 Task: Search one way flight ticket for 2 adults, 2 children, 2 infants in seat in first from Los Angeles: Los Angeles International Airport to Riverton: Central Wyoming Regional Airport (was Riverton Regional) on 5-4-2023. Choice of flights is Westjet. Number of bags: 7 checked bags. Price is upto 76000. Outbound departure time preference is 9:00.
Action: Mouse moved to (325, 277)
Screenshot: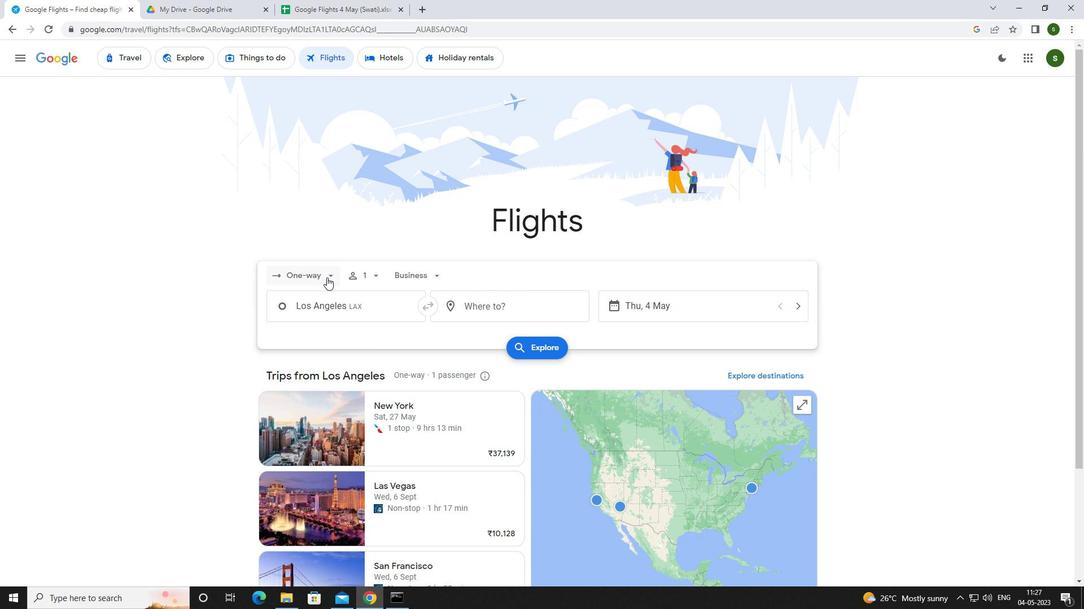 
Action: Mouse pressed left at (325, 277)
Screenshot: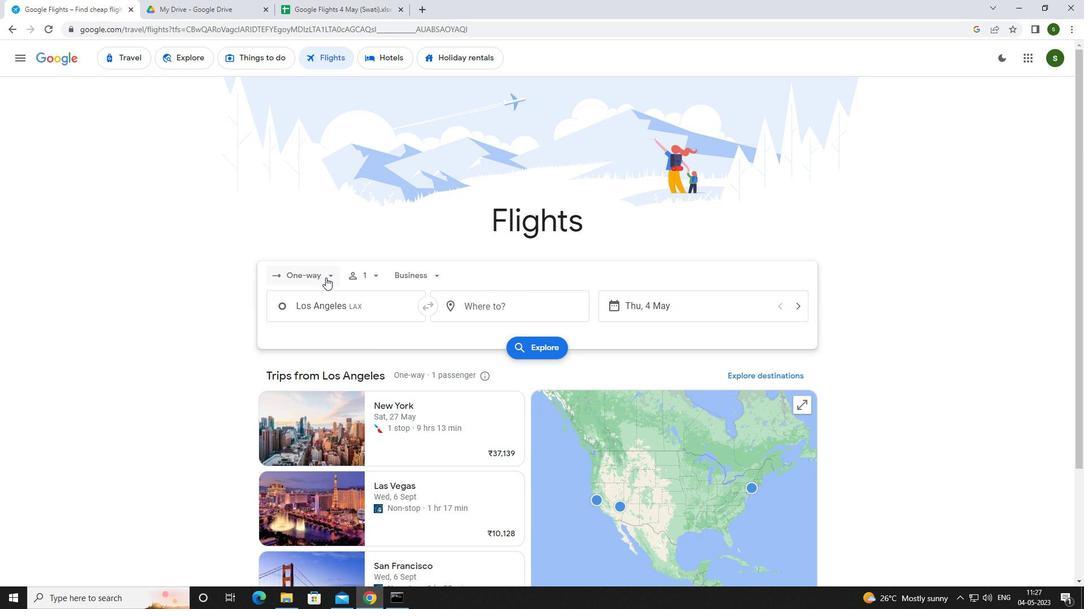 
Action: Mouse moved to (321, 328)
Screenshot: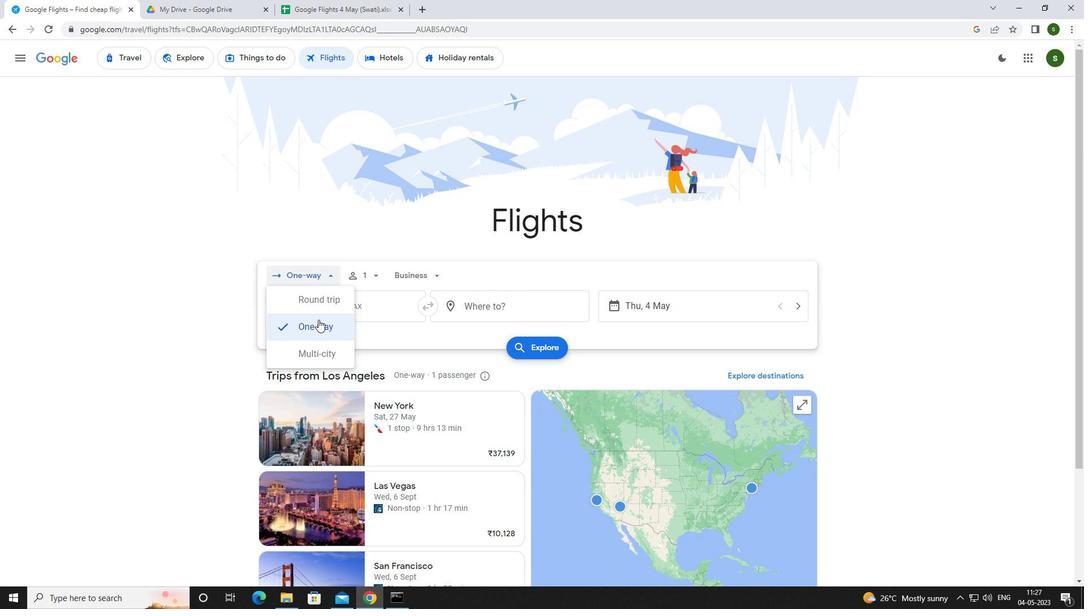 
Action: Mouse pressed left at (321, 328)
Screenshot: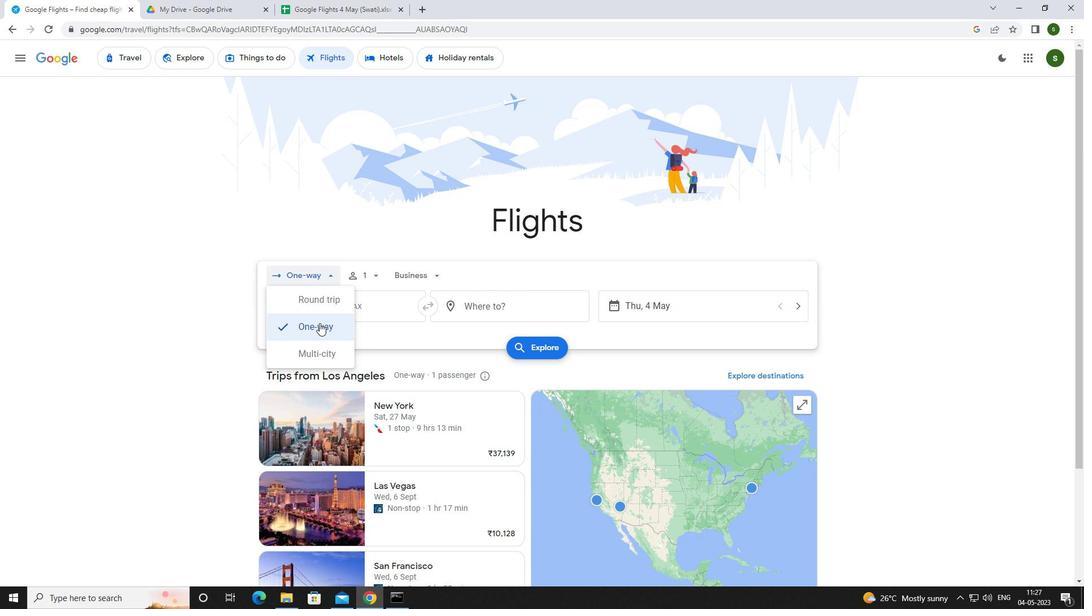 
Action: Mouse moved to (375, 279)
Screenshot: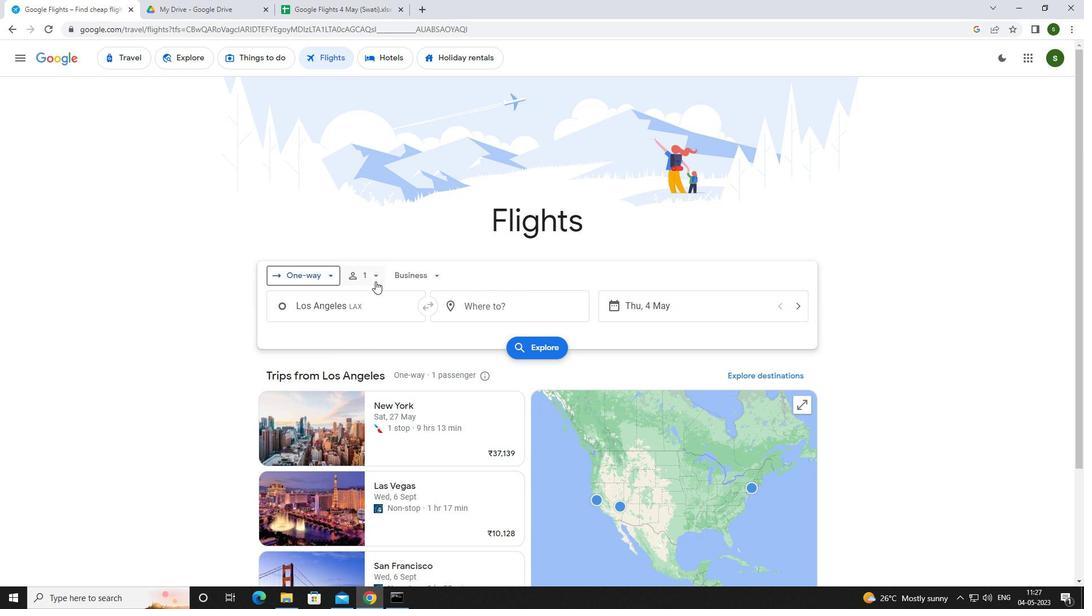
Action: Mouse pressed left at (375, 279)
Screenshot: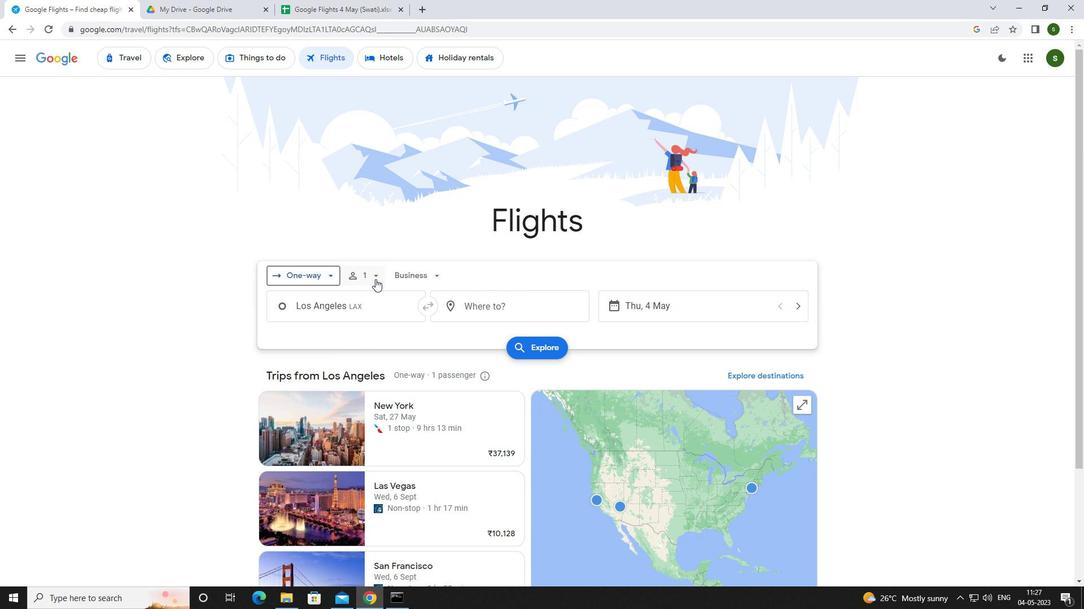 
Action: Mouse moved to (469, 304)
Screenshot: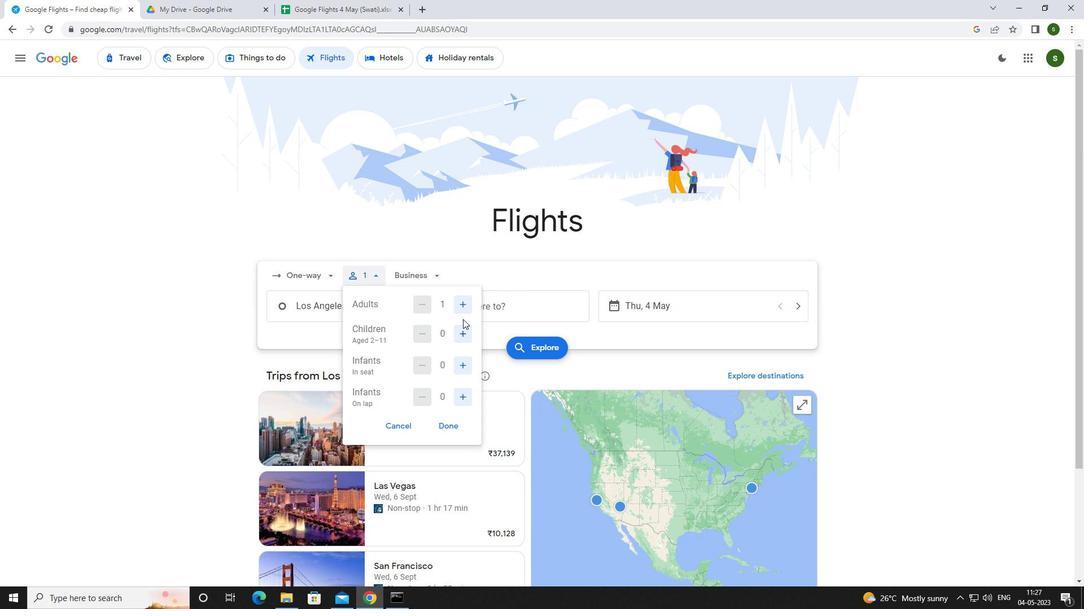 
Action: Mouse pressed left at (469, 304)
Screenshot: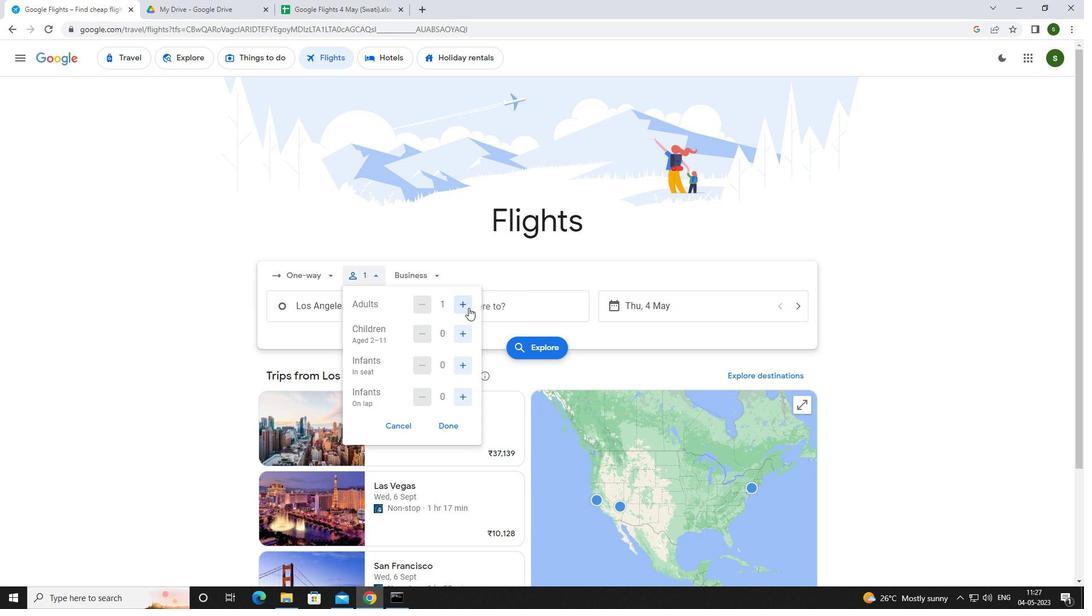 
Action: Mouse moved to (460, 330)
Screenshot: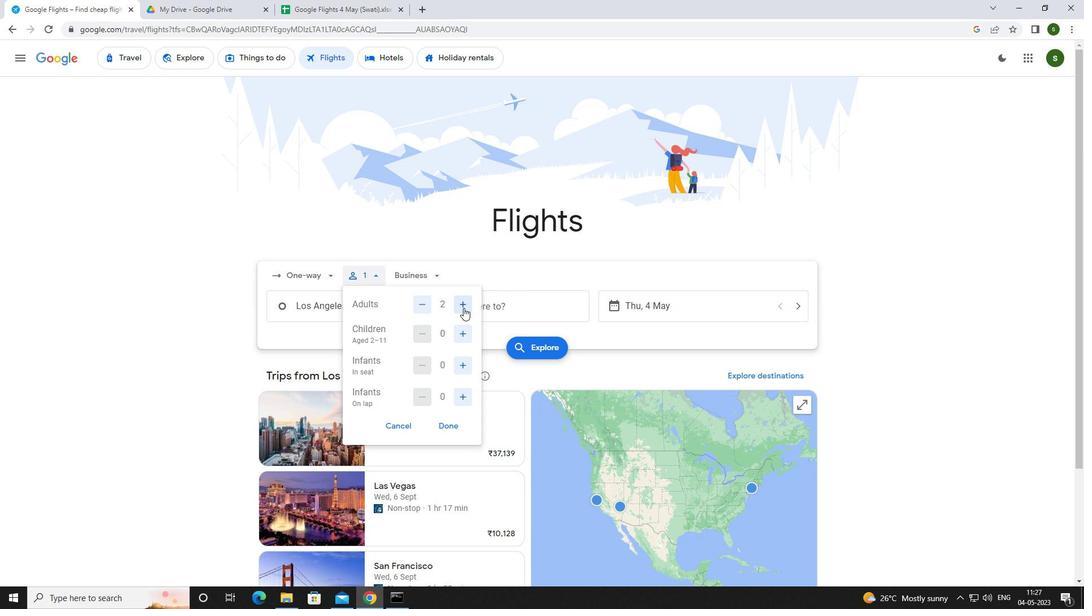 
Action: Mouse pressed left at (460, 330)
Screenshot: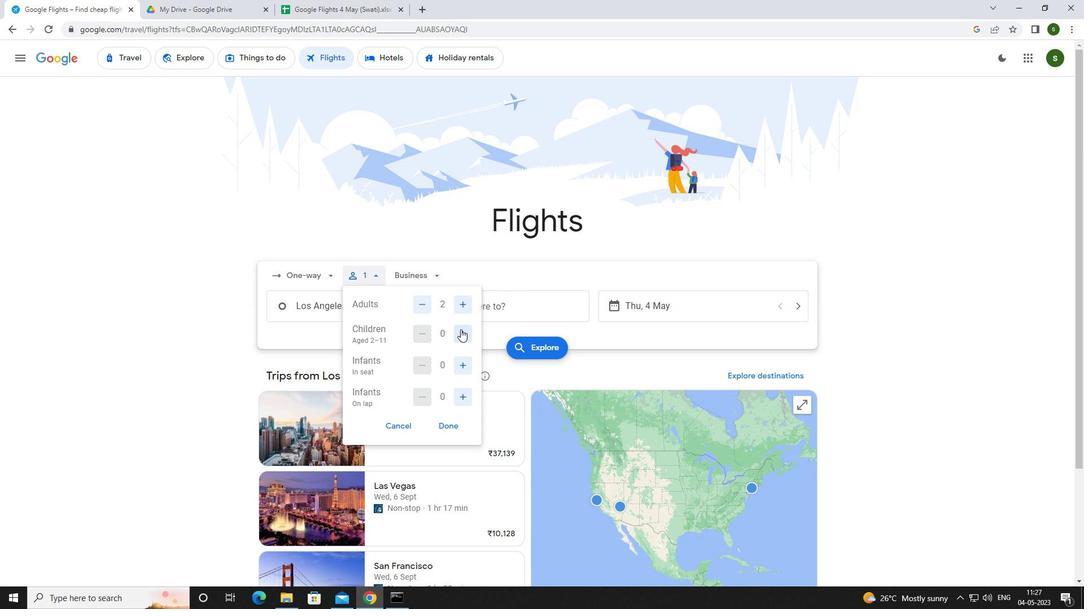 
Action: Mouse pressed left at (460, 330)
Screenshot: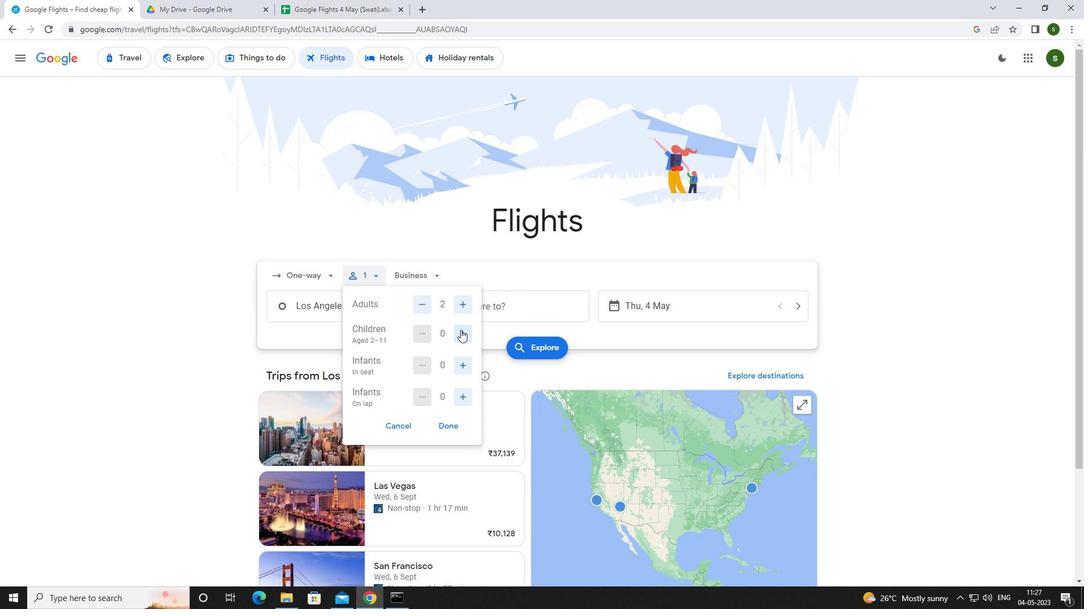 
Action: Mouse moved to (465, 373)
Screenshot: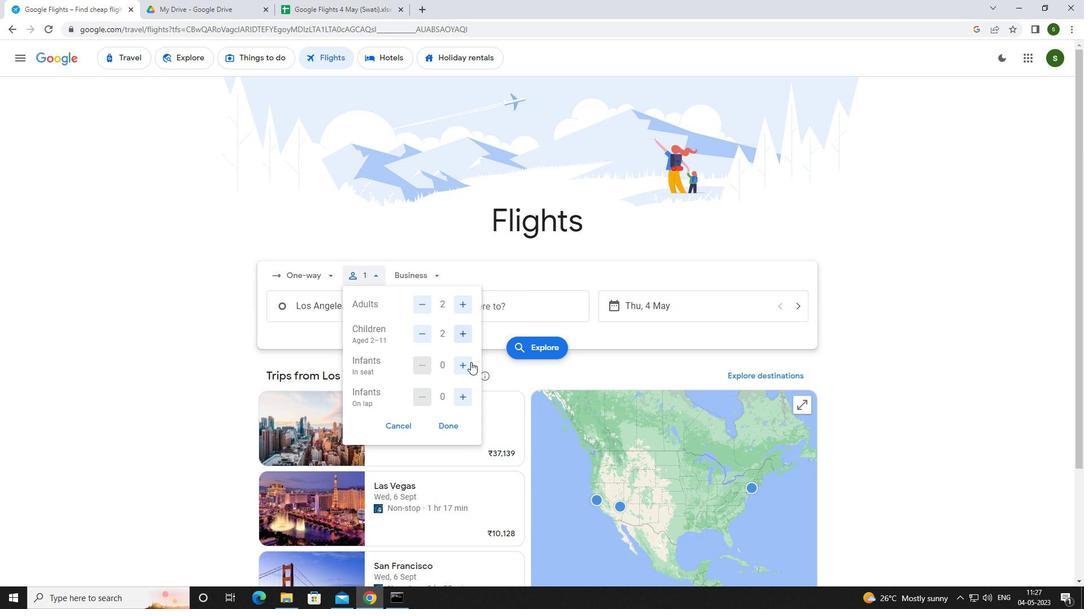 
Action: Mouse pressed left at (465, 373)
Screenshot: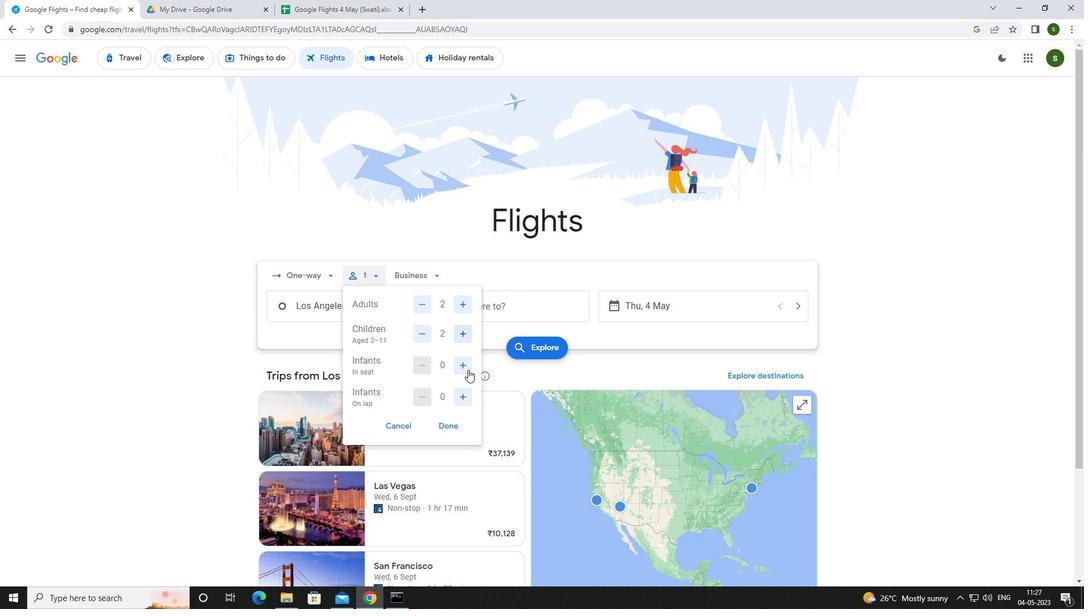 
Action: Mouse pressed left at (465, 373)
Screenshot: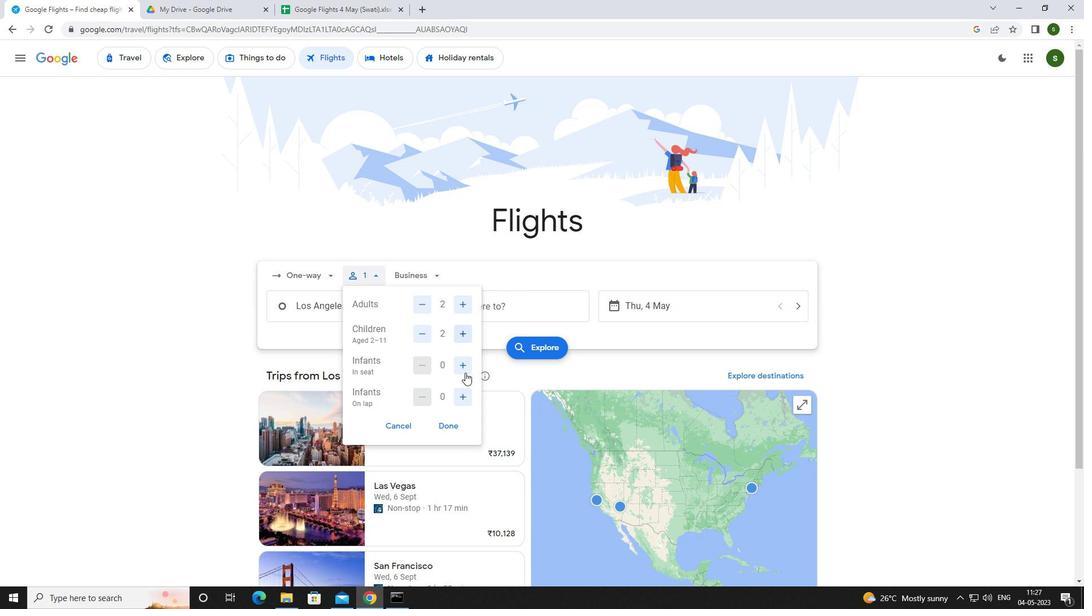 
Action: Mouse moved to (430, 276)
Screenshot: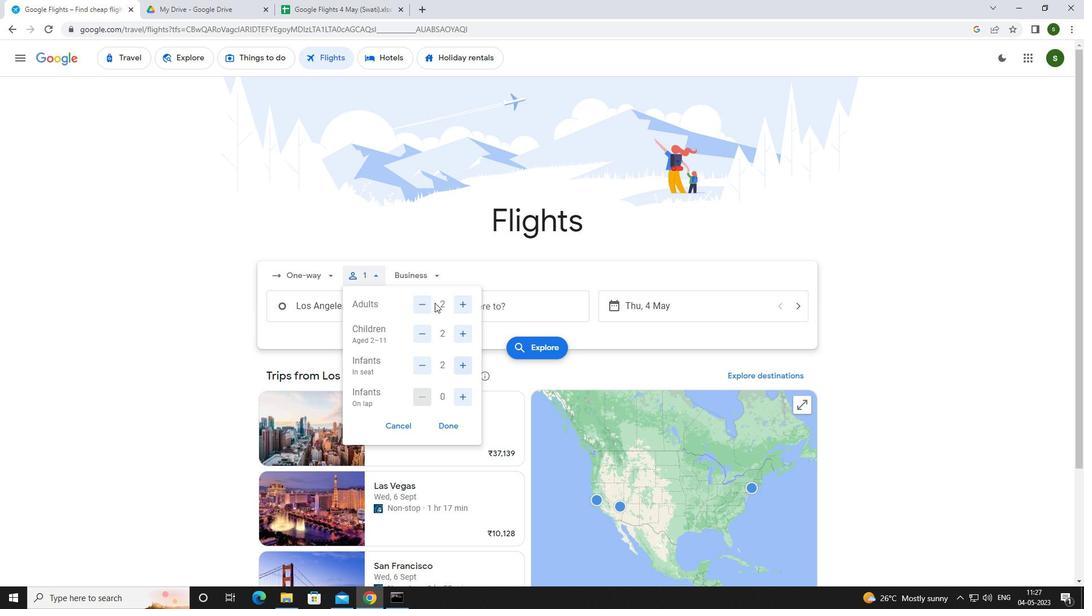 
Action: Mouse pressed left at (430, 276)
Screenshot: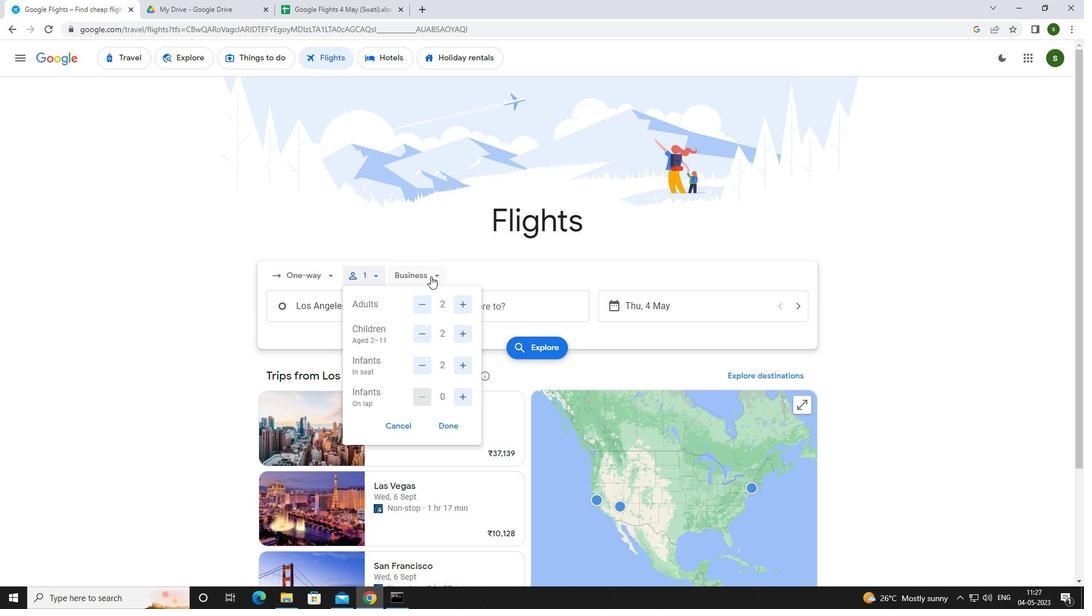
Action: Mouse moved to (439, 383)
Screenshot: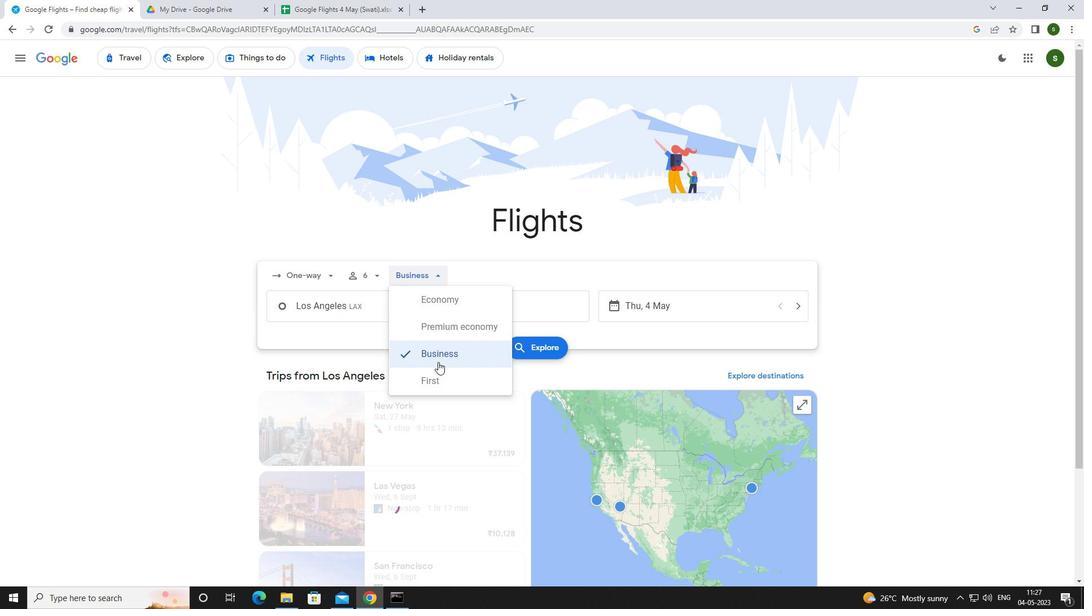 
Action: Mouse pressed left at (439, 383)
Screenshot: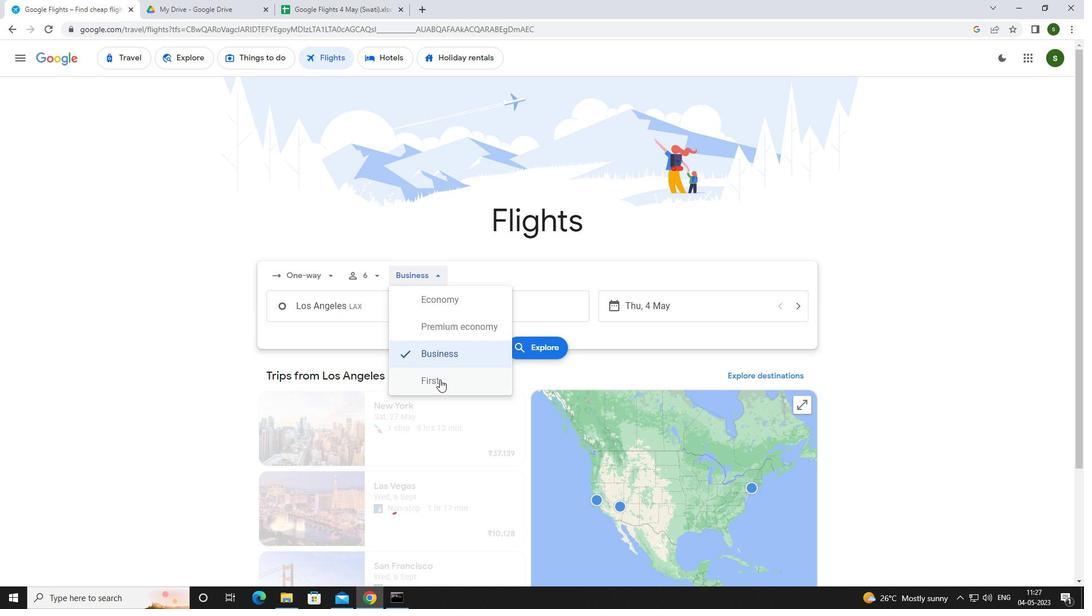 
Action: Mouse moved to (386, 307)
Screenshot: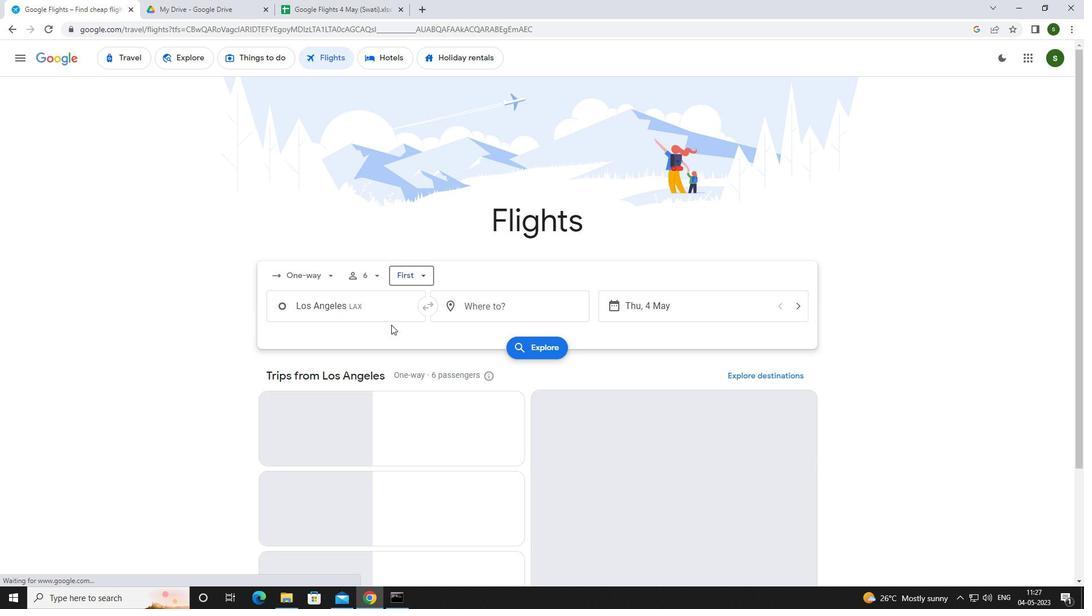 
Action: Mouse pressed left at (386, 307)
Screenshot: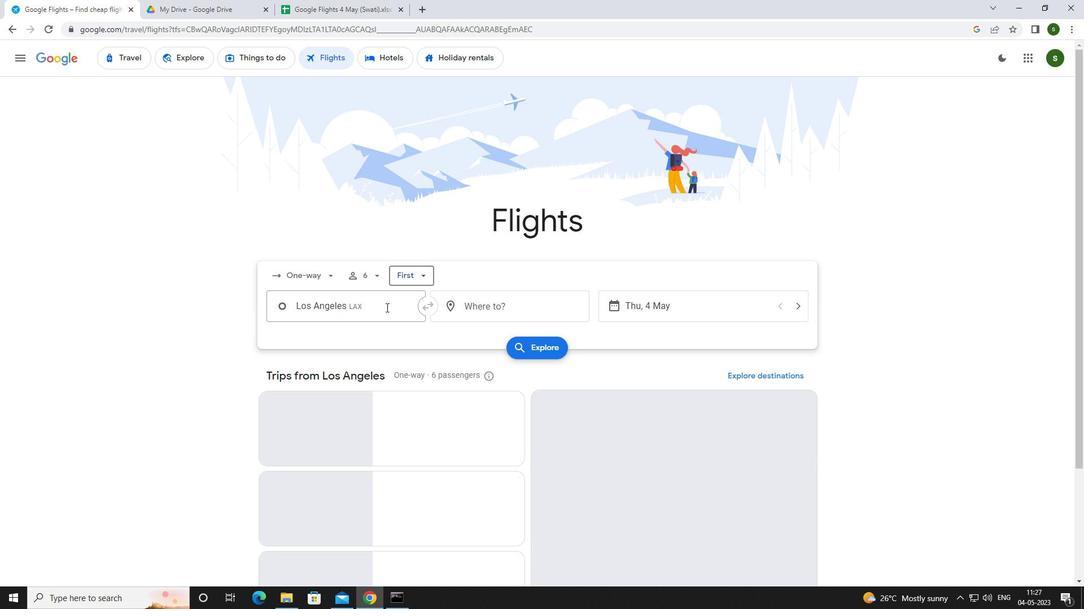
Action: Key pressed <Key.caps_lock>l<Key.caps_lock>os<Key.space>
Screenshot: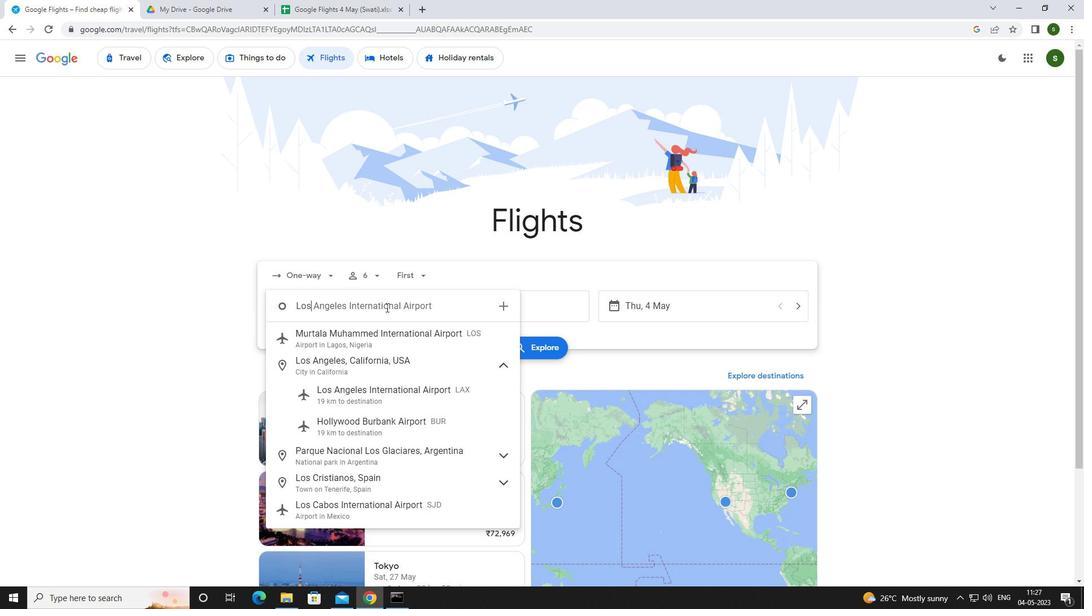 
Action: Mouse moved to (393, 368)
Screenshot: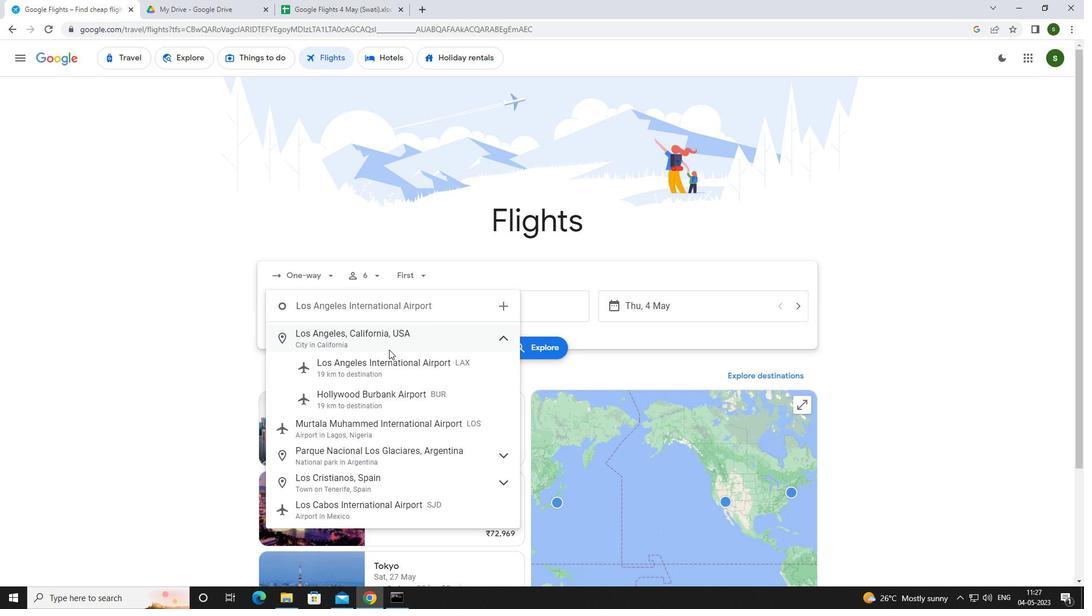 
Action: Mouse pressed left at (393, 368)
Screenshot: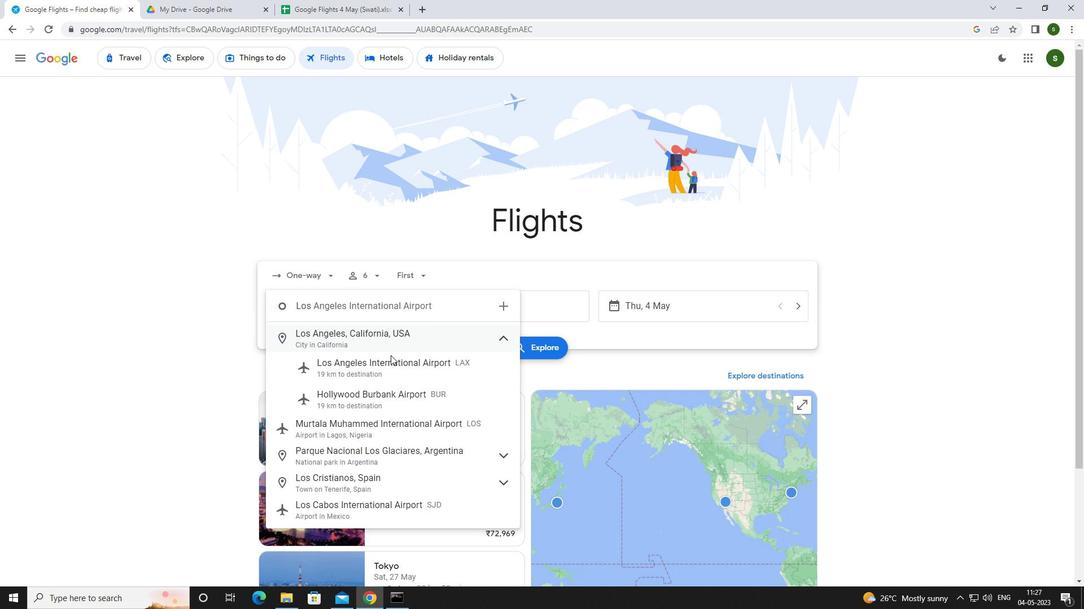 
Action: Mouse moved to (513, 310)
Screenshot: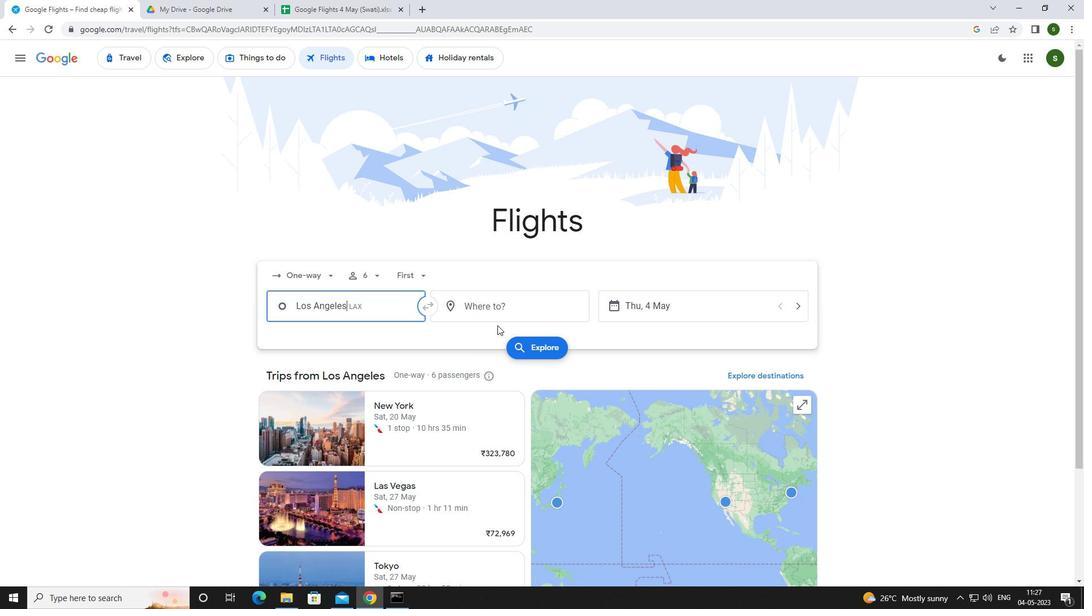 
Action: Mouse pressed left at (513, 310)
Screenshot: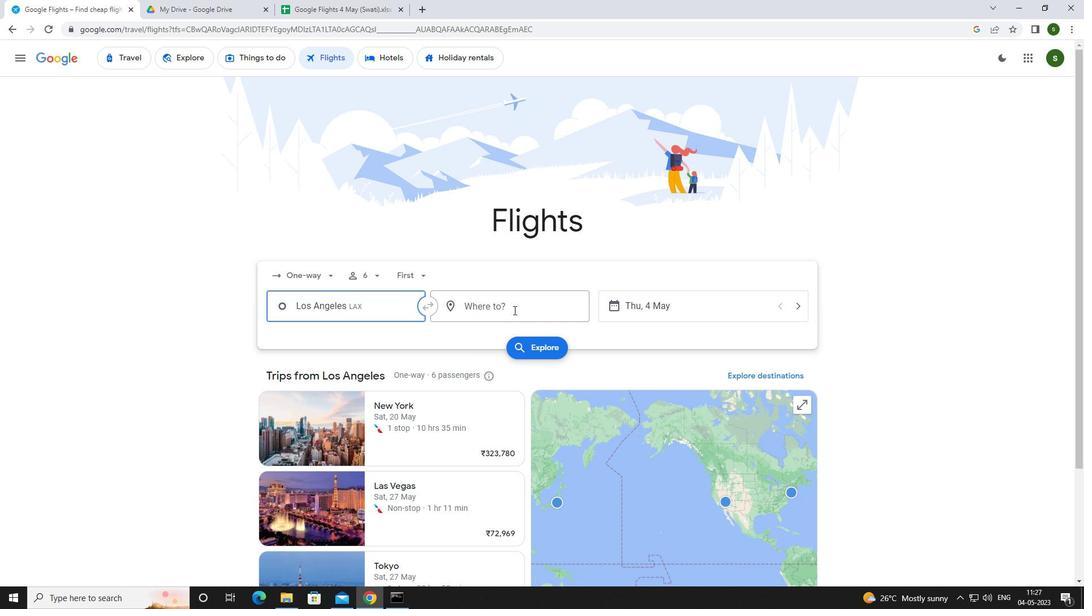
Action: Key pressed <Key.caps_lock>r<Key.caps_lock>iverton
Screenshot: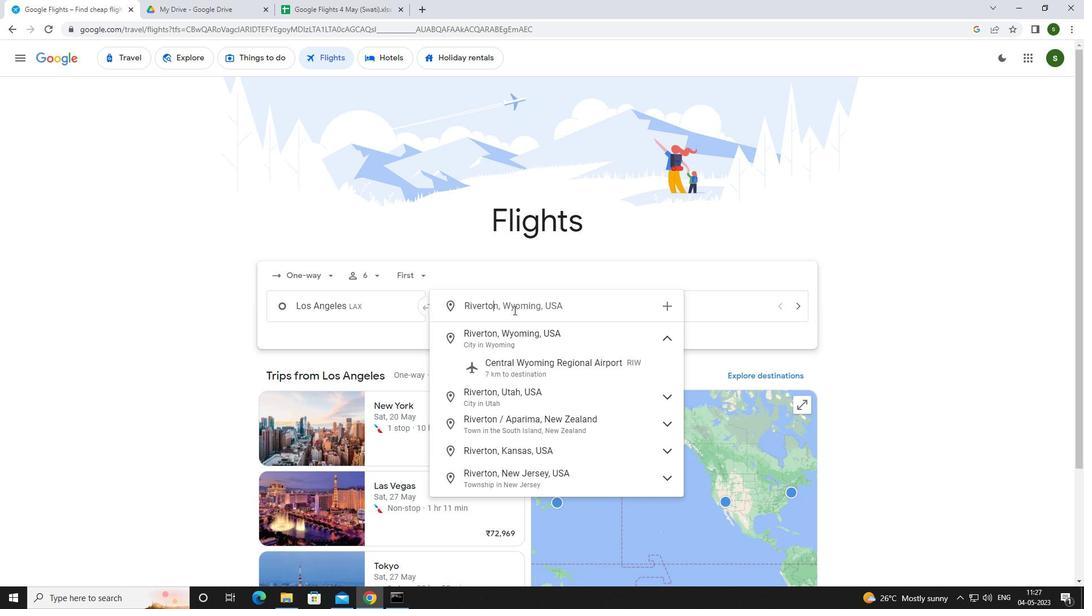 
Action: Mouse moved to (486, 374)
Screenshot: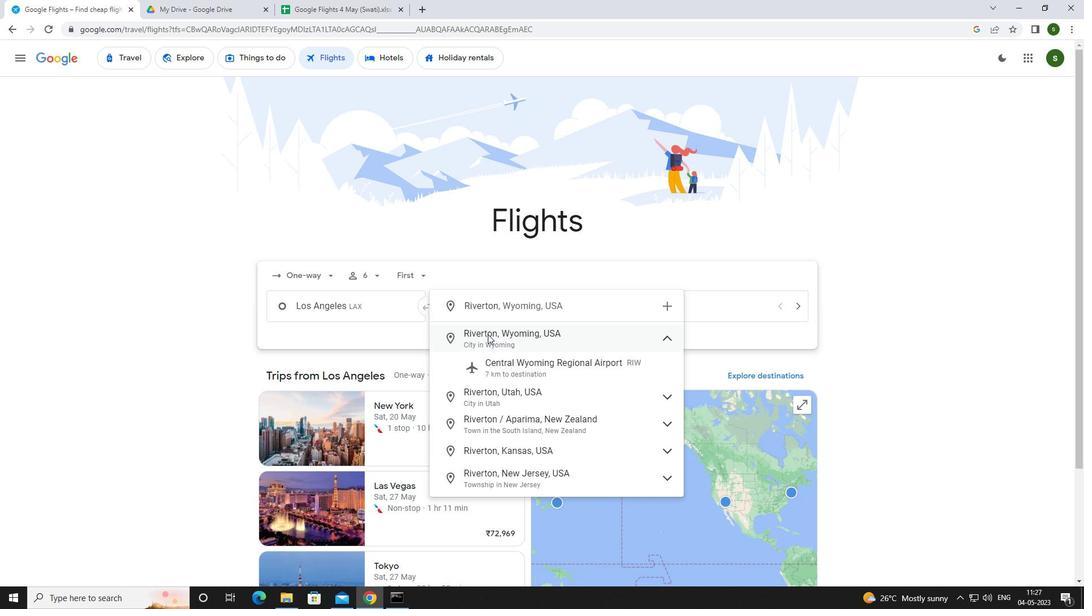 
Action: Mouse pressed left at (486, 374)
Screenshot: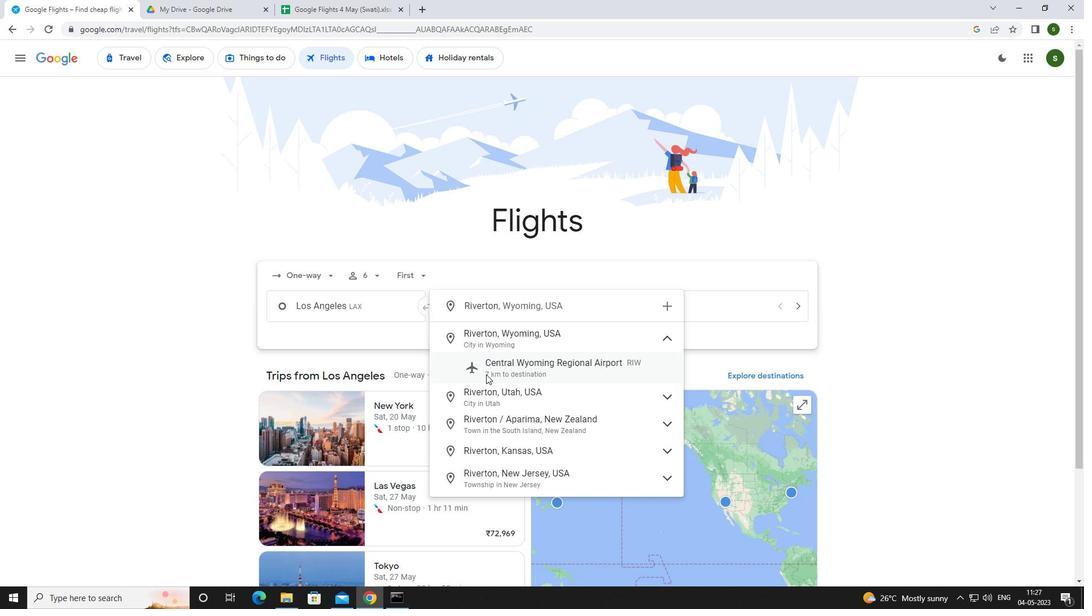 
Action: Mouse moved to (698, 306)
Screenshot: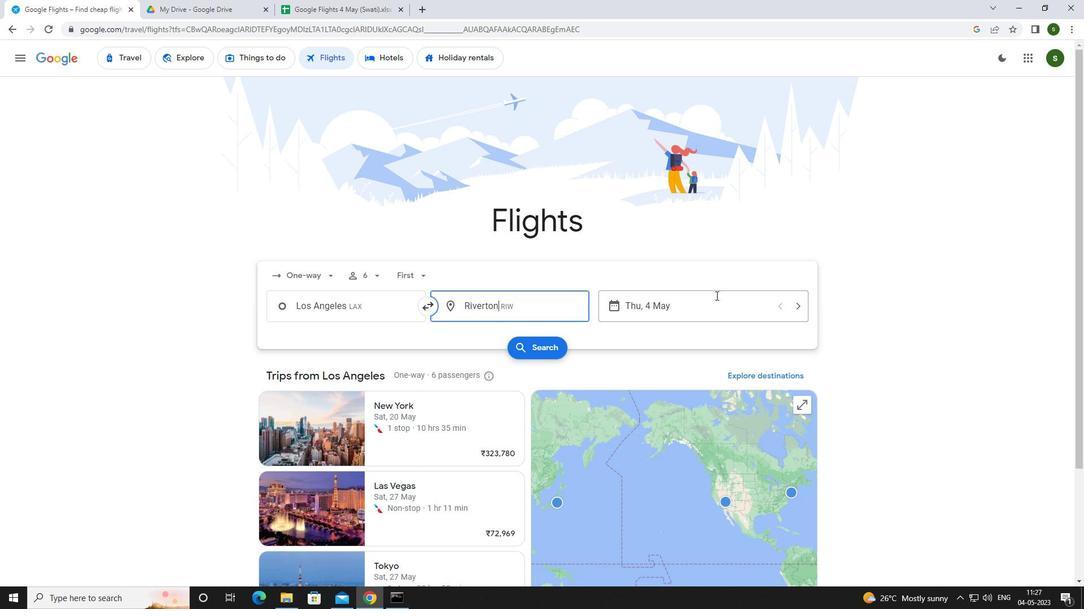 
Action: Mouse pressed left at (698, 306)
Screenshot: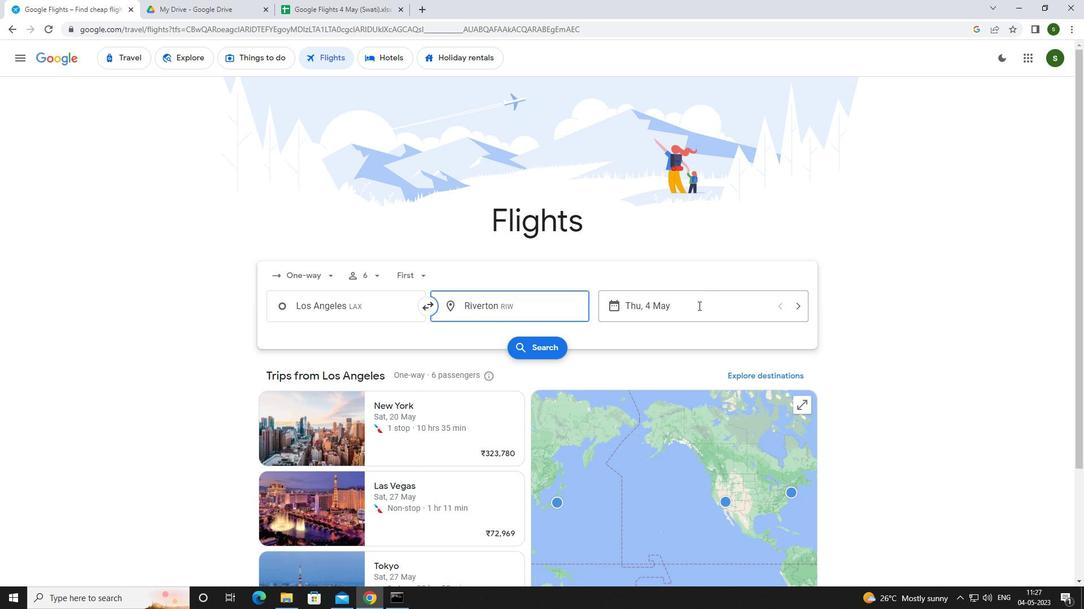 
Action: Mouse moved to (525, 385)
Screenshot: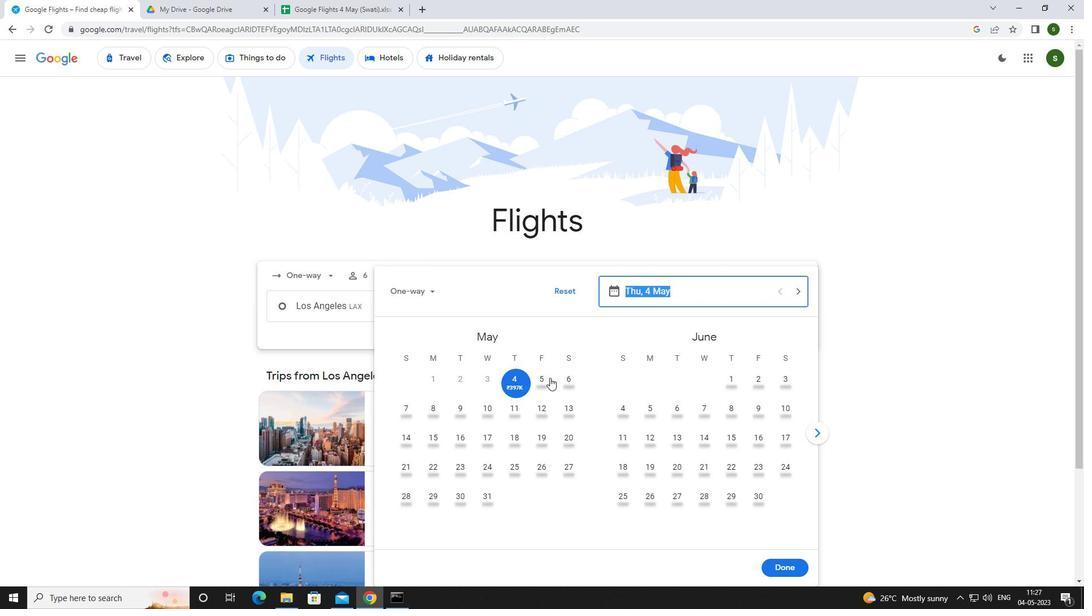 
Action: Mouse pressed left at (525, 385)
Screenshot: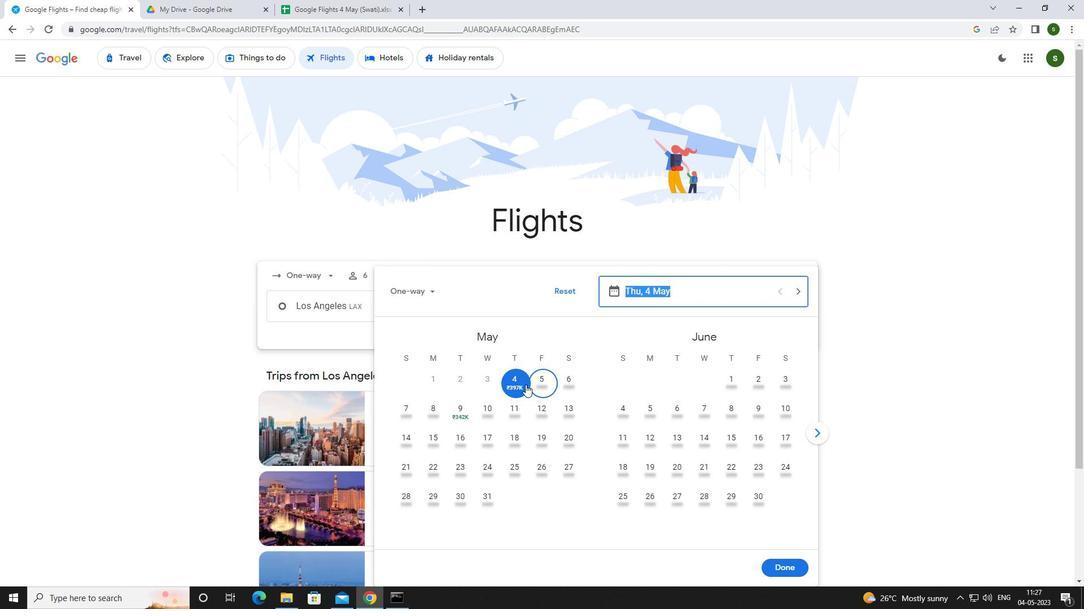 
Action: Mouse moved to (782, 565)
Screenshot: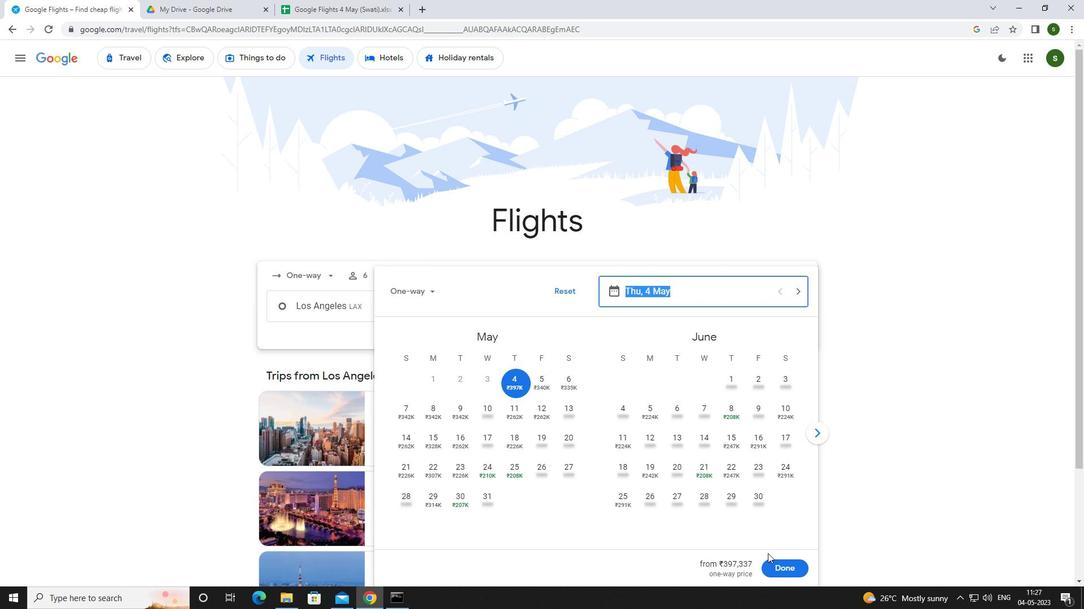 
Action: Mouse pressed left at (782, 565)
Screenshot: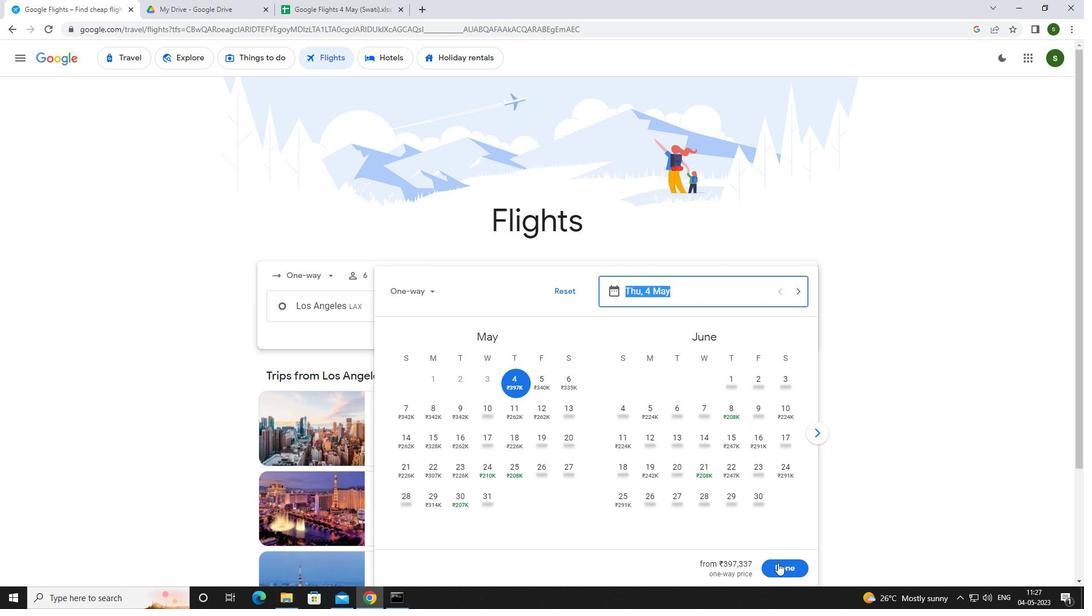 
Action: Mouse moved to (520, 345)
Screenshot: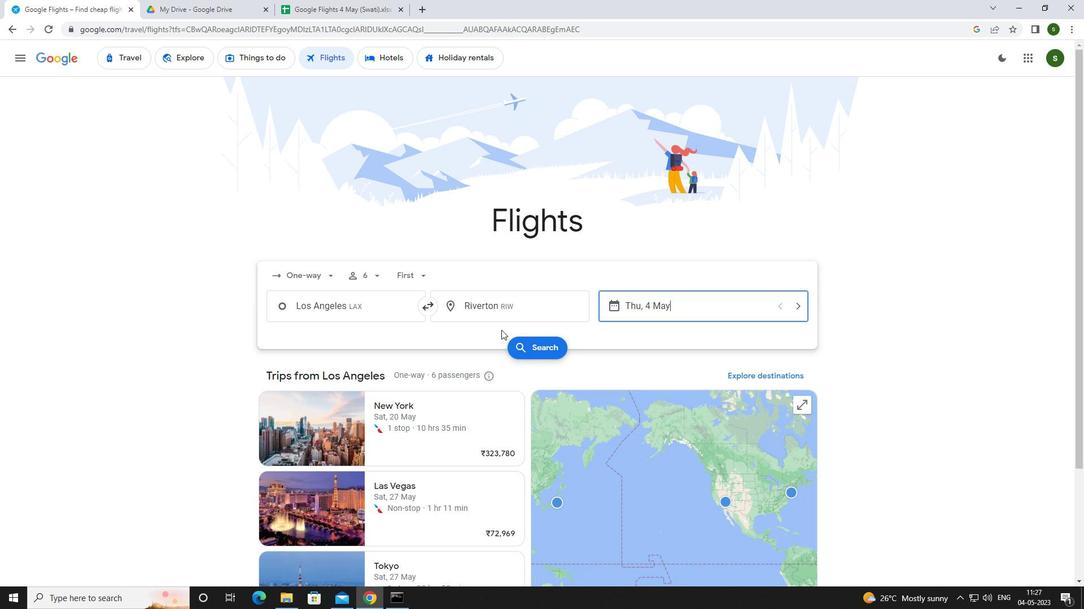 
Action: Mouse pressed left at (520, 345)
Screenshot: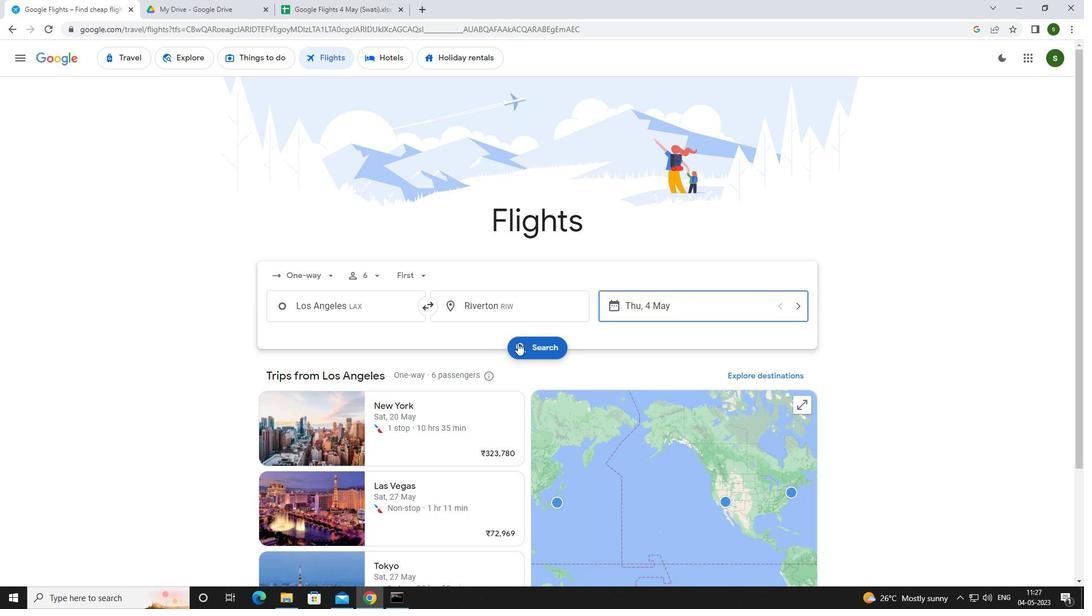 
Action: Mouse moved to (286, 160)
Screenshot: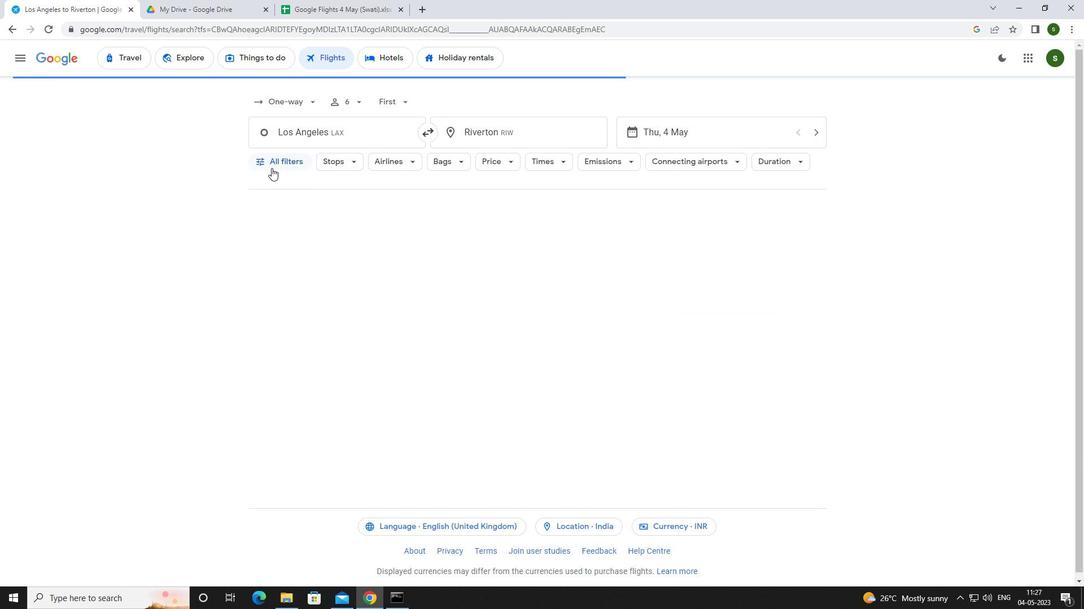 
Action: Mouse pressed left at (286, 160)
Screenshot: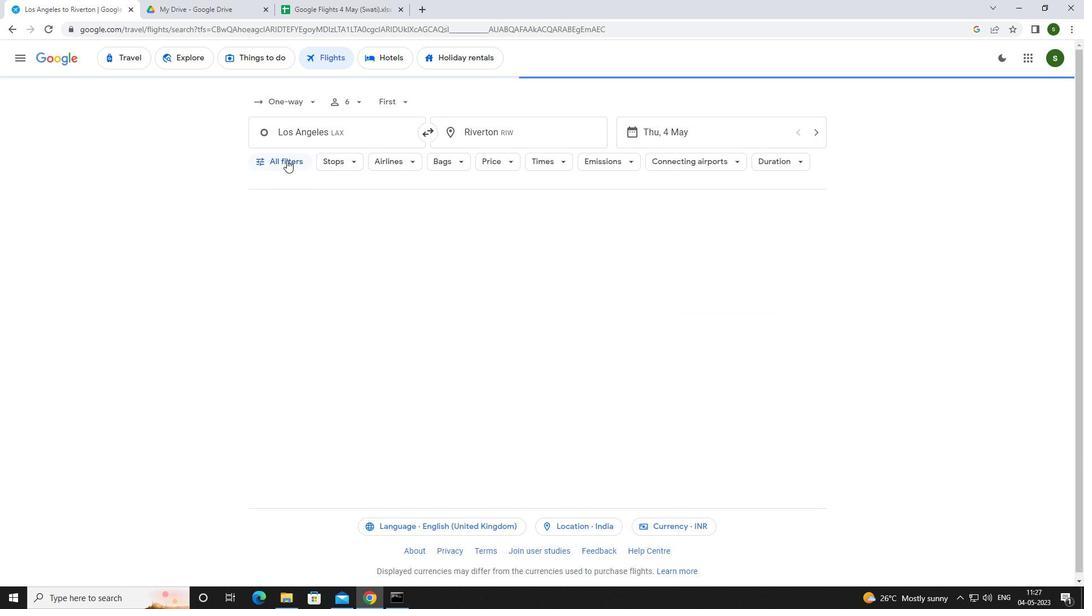 
Action: Mouse moved to (421, 407)
Screenshot: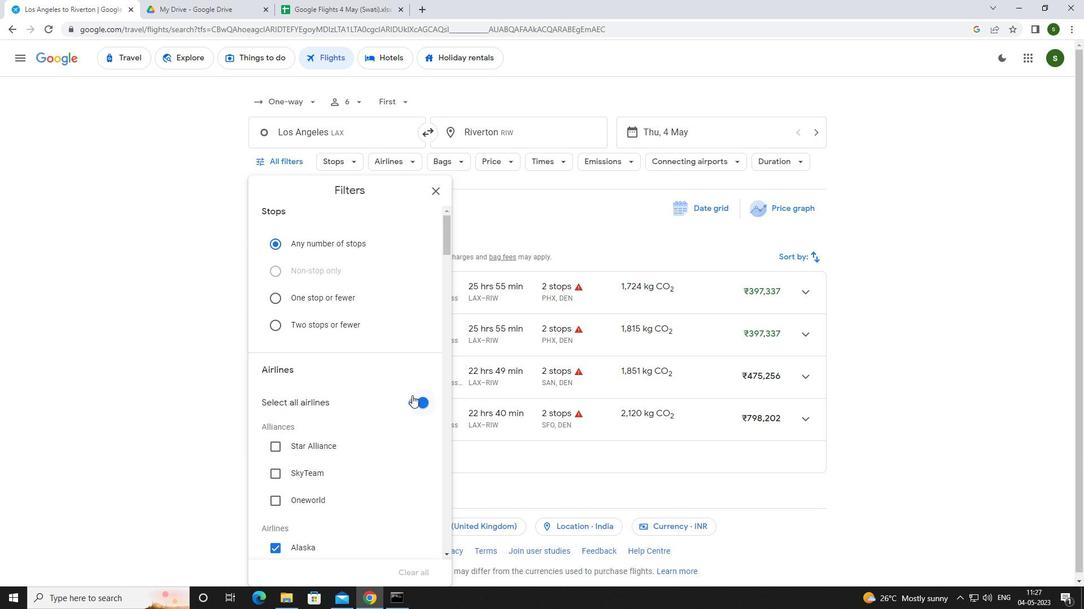 
Action: Mouse pressed left at (421, 407)
Screenshot: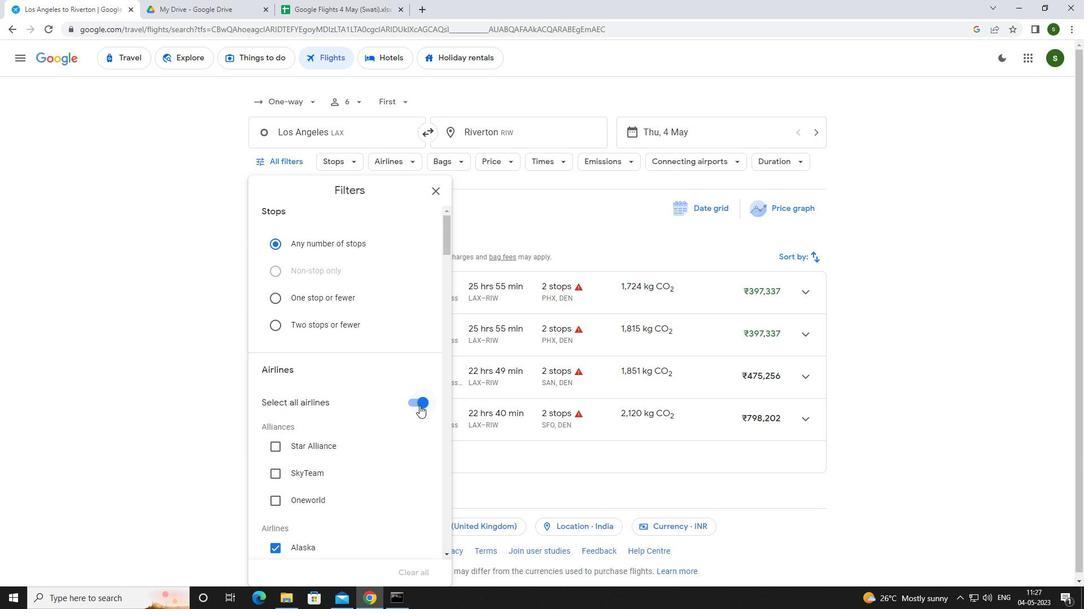 
Action: Mouse moved to (376, 357)
Screenshot: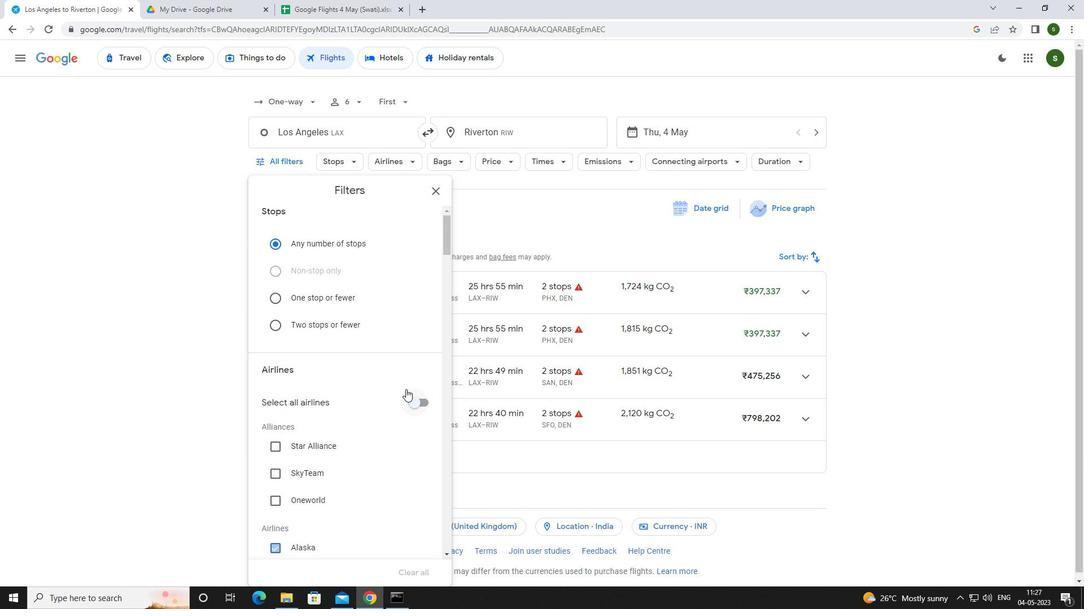 
Action: Mouse scrolled (376, 356) with delta (0, 0)
Screenshot: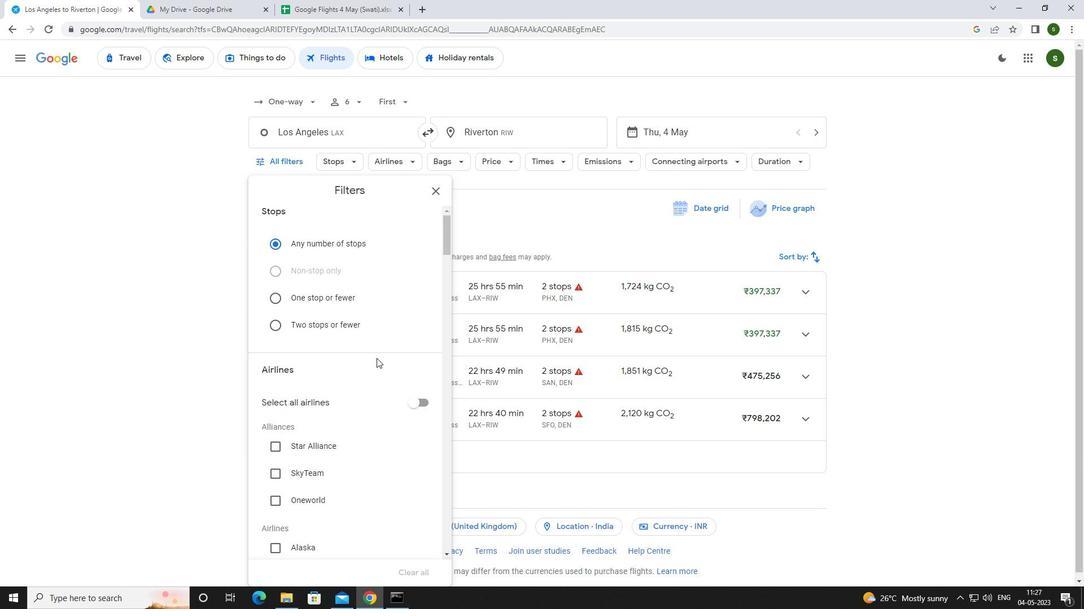 
Action: Mouse scrolled (376, 356) with delta (0, 0)
Screenshot: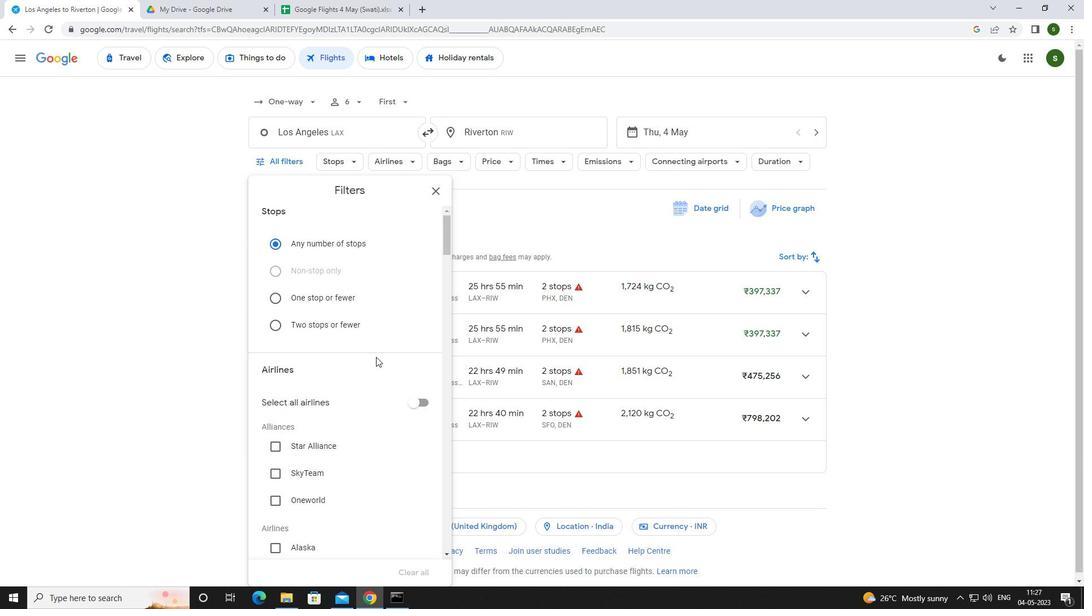 
Action: Mouse scrolled (376, 356) with delta (0, 0)
Screenshot: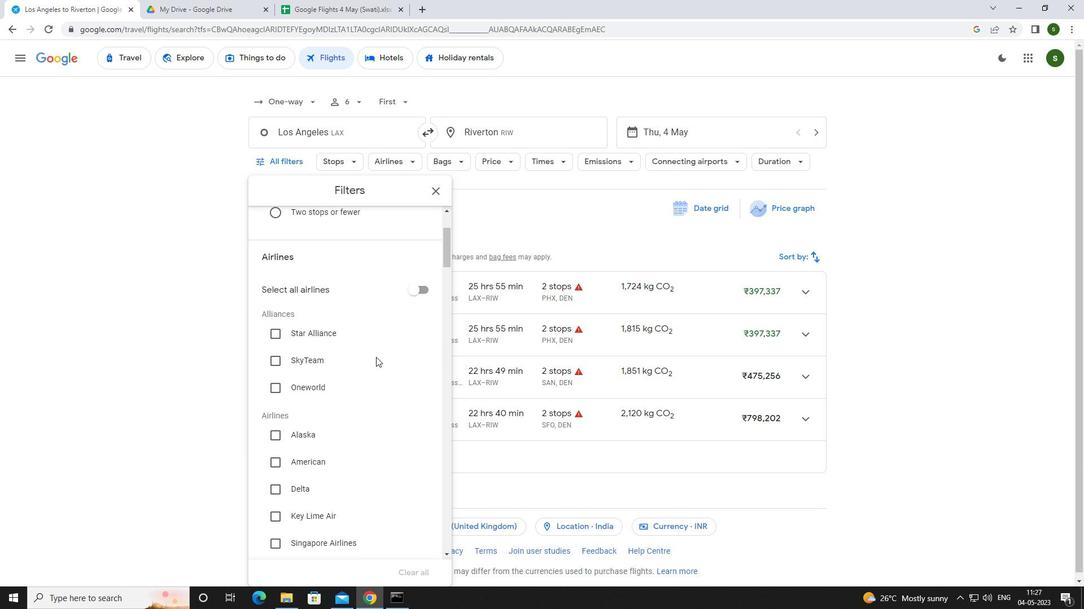 
Action: Mouse scrolled (376, 356) with delta (0, 0)
Screenshot: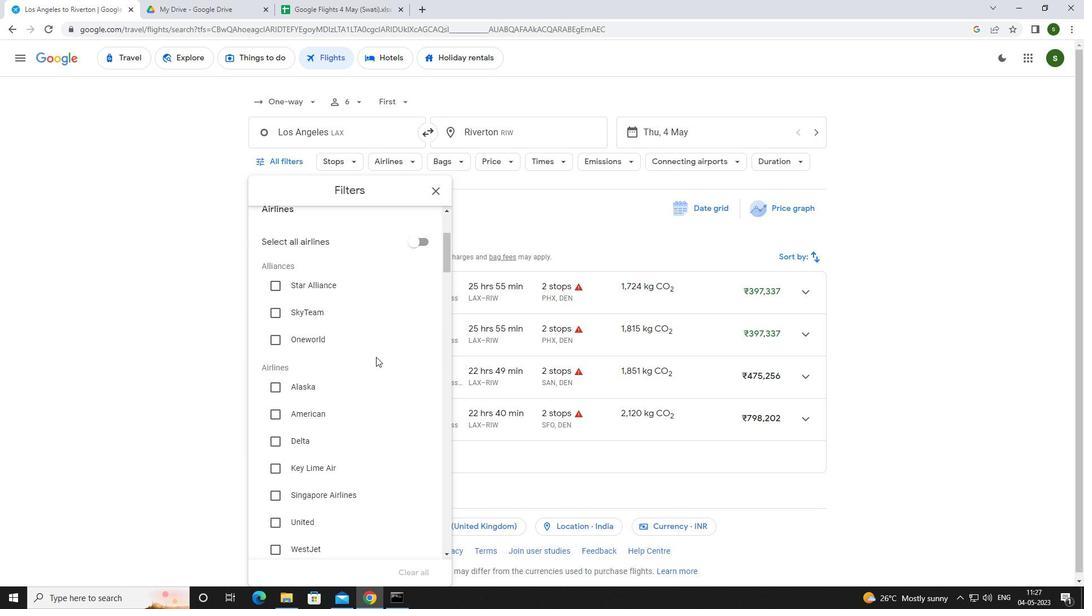 
Action: Mouse moved to (298, 483)
Screenshot: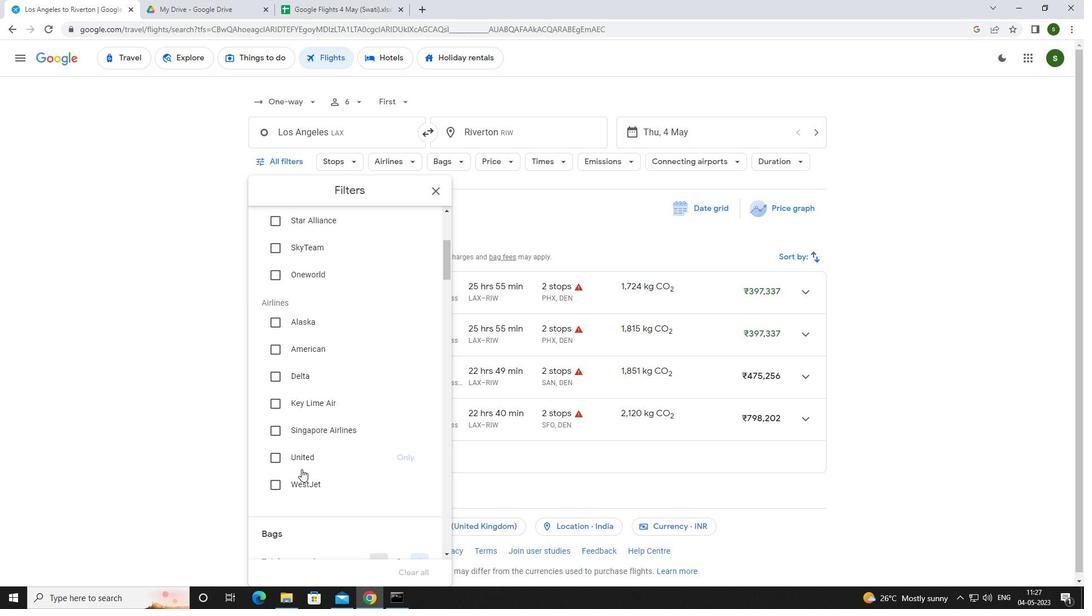 
Action: Mouse pressed left at (298, 483)
Screenshot: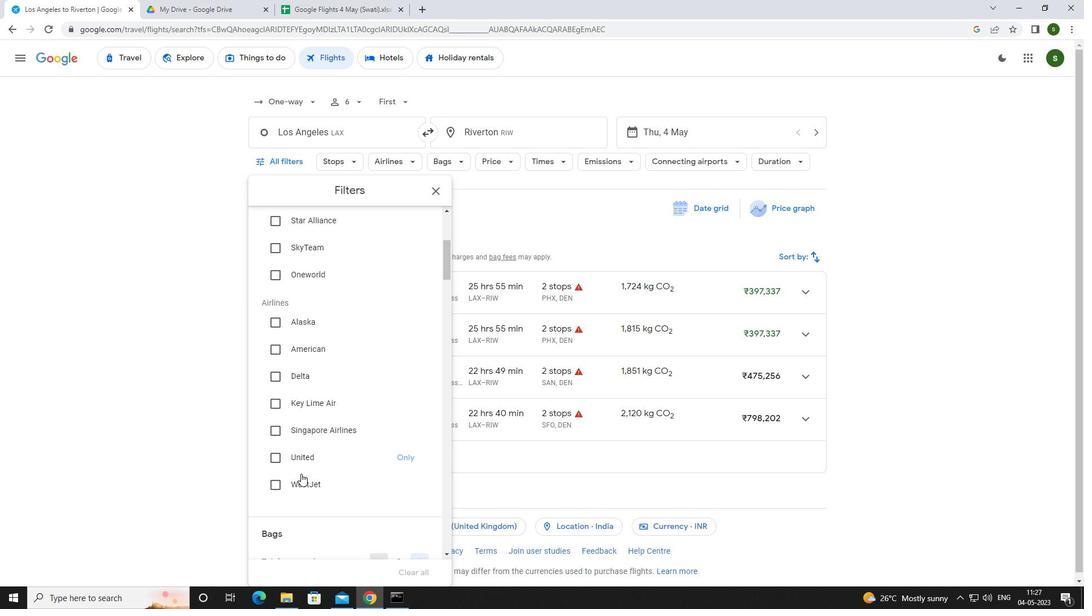 
Action: Mouse moved to (298, 482)
Screenshot: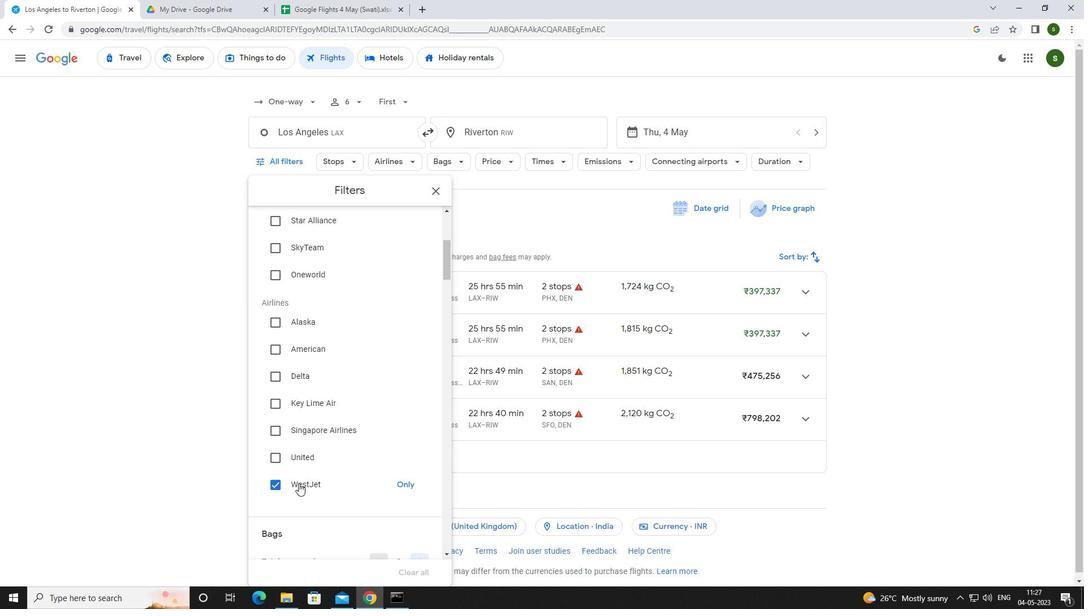 
Action: Mouse scrolled (298, 482) with delta (0, 0)
Screenshot: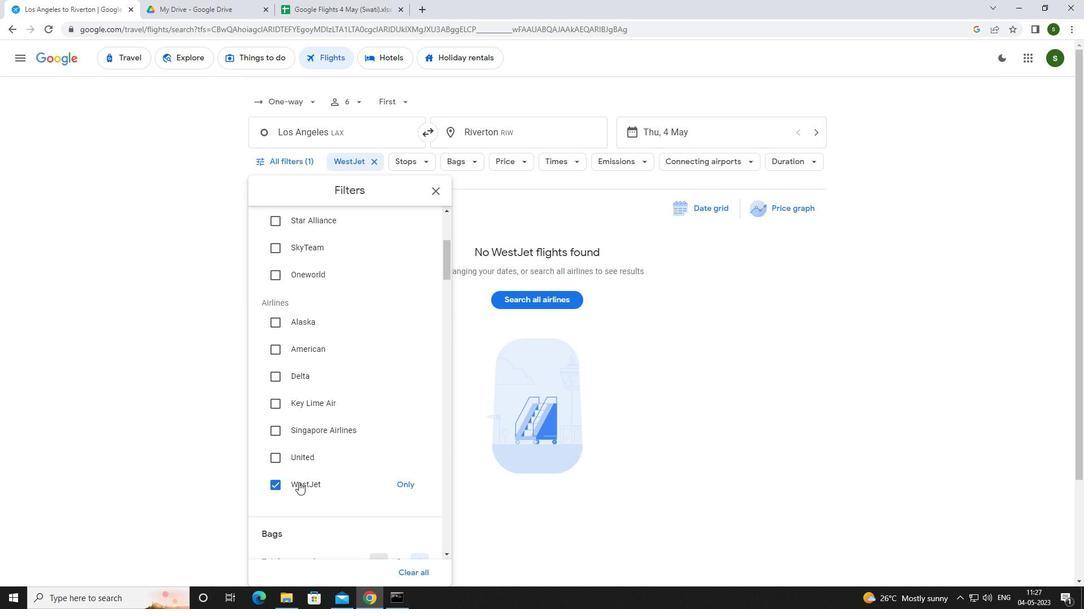 
Action: Mouse scrolled (298, 482) with delta (0, 0)
Screenshot: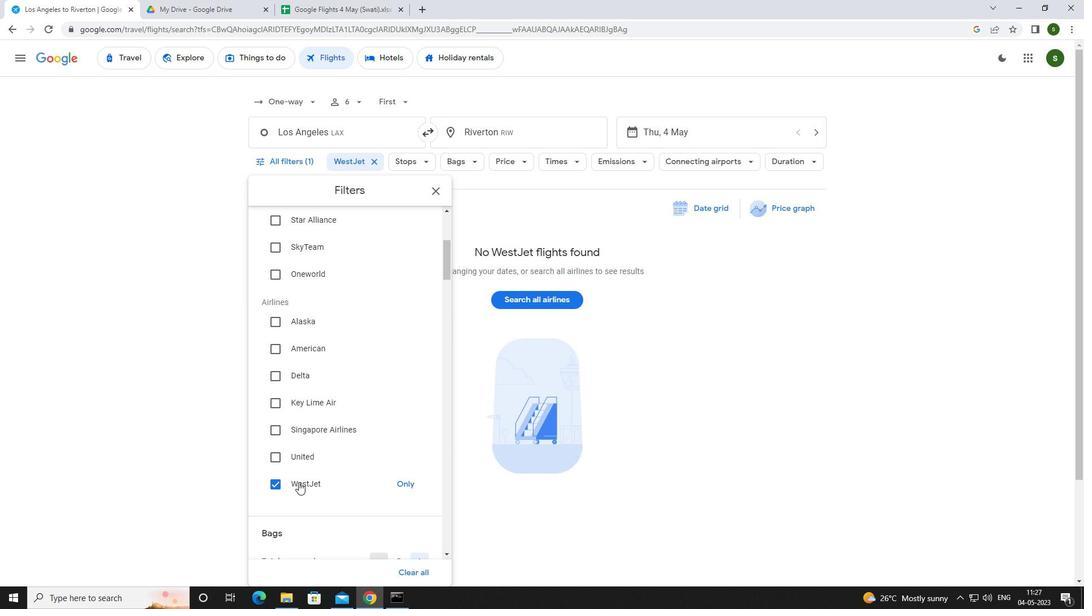 
Action: Mouse scrolled (298, 482) with delta (0, 0)
Screenshot: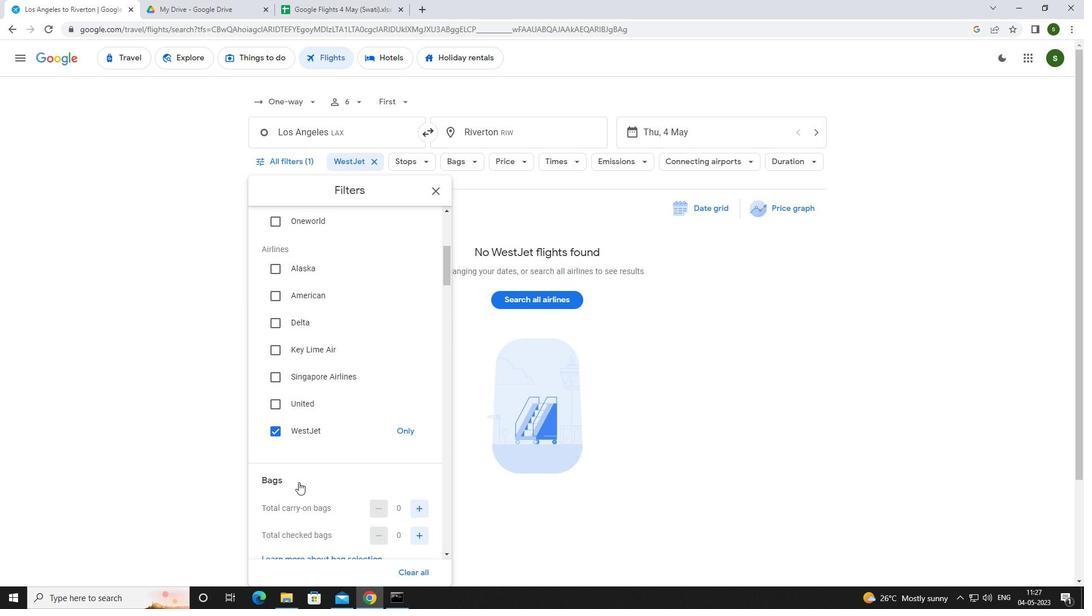 
Action: Mouse moved to (417, 422)
Screenshot: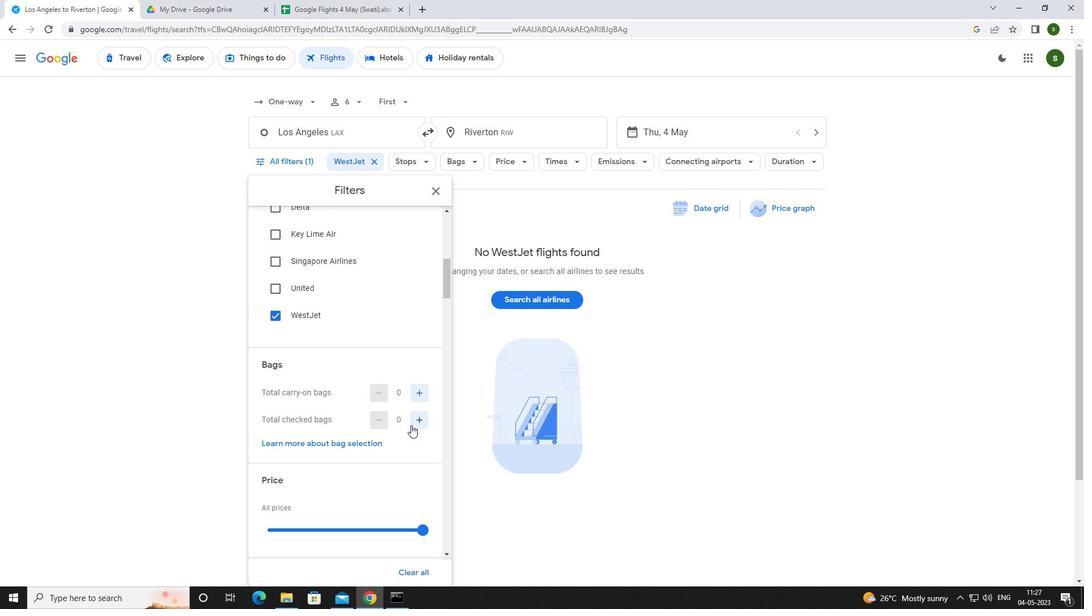 
Action: Mouse pressed left at (417, 422)
Screenshot: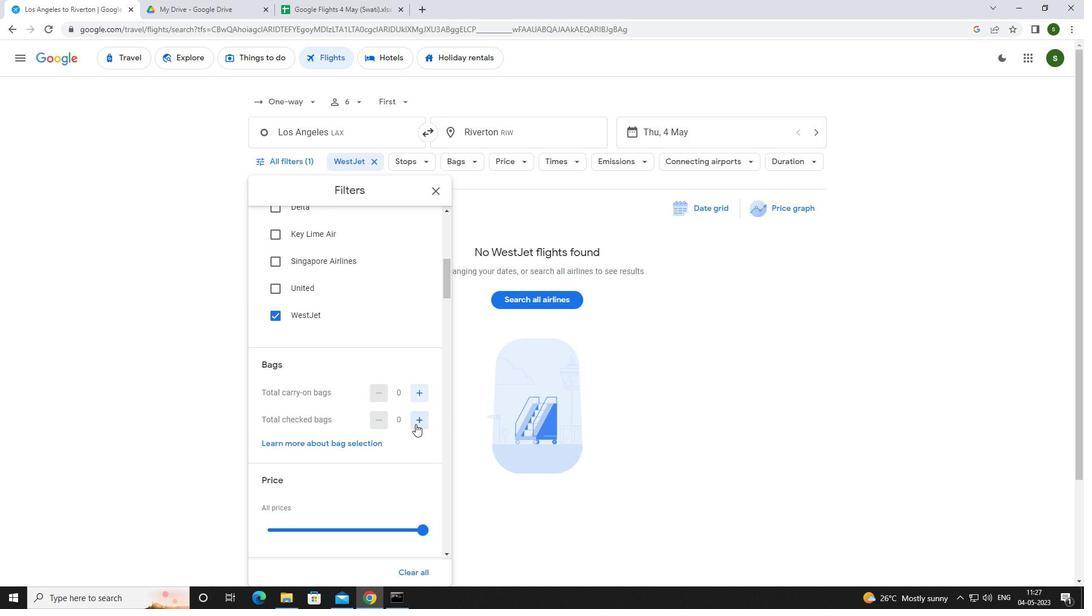 
Action: Mouse pressed left at (417, 422)
Screenshot: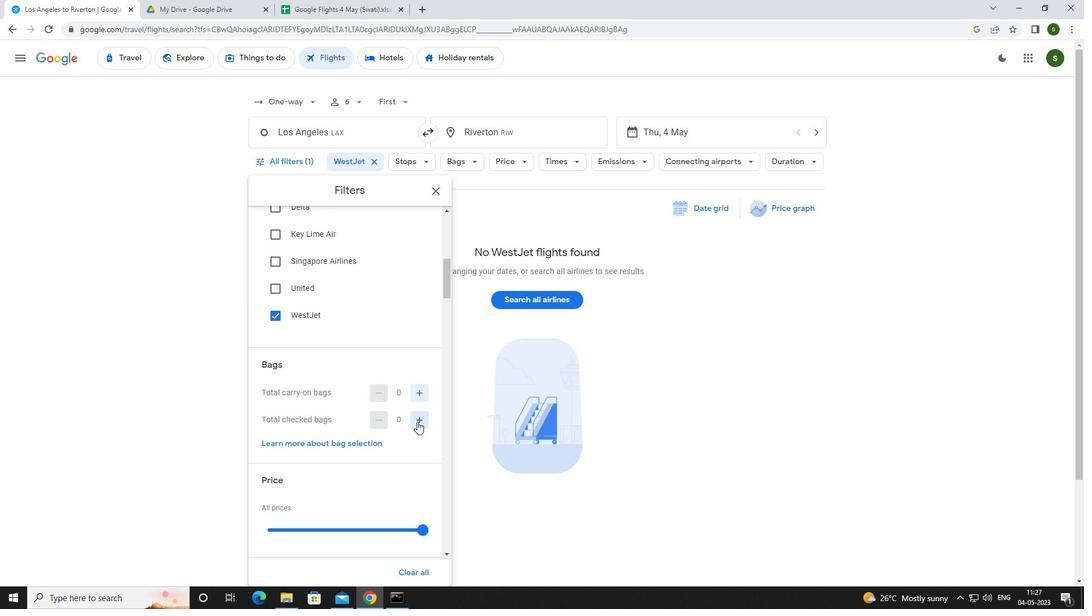 
Action: Mouse pressed left at (417, 422)
Screenshot: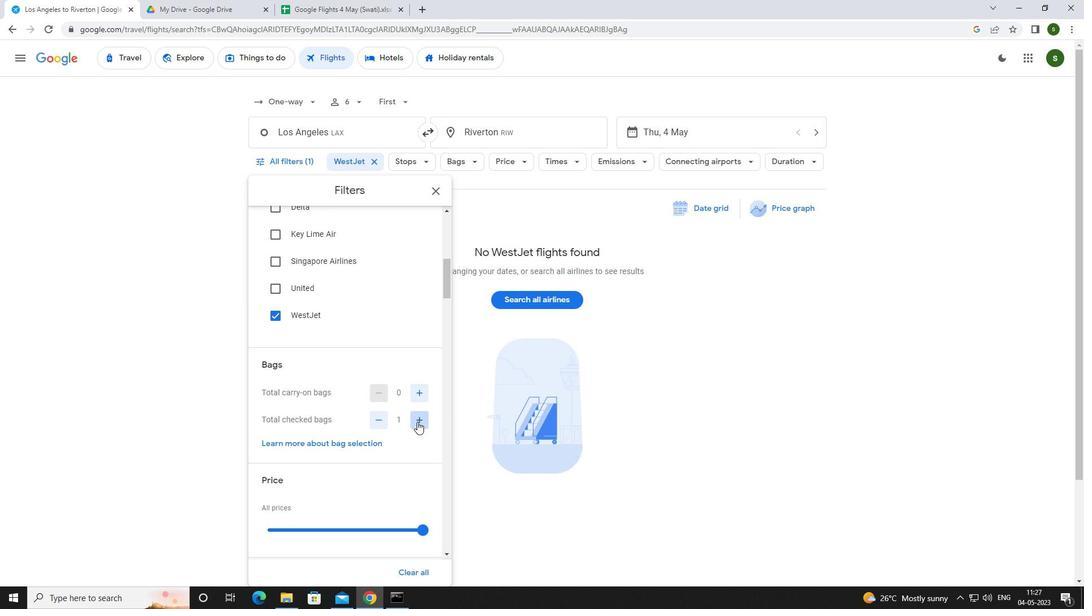 
Action: Mouse pressed left at (417, 422)
Screenshot: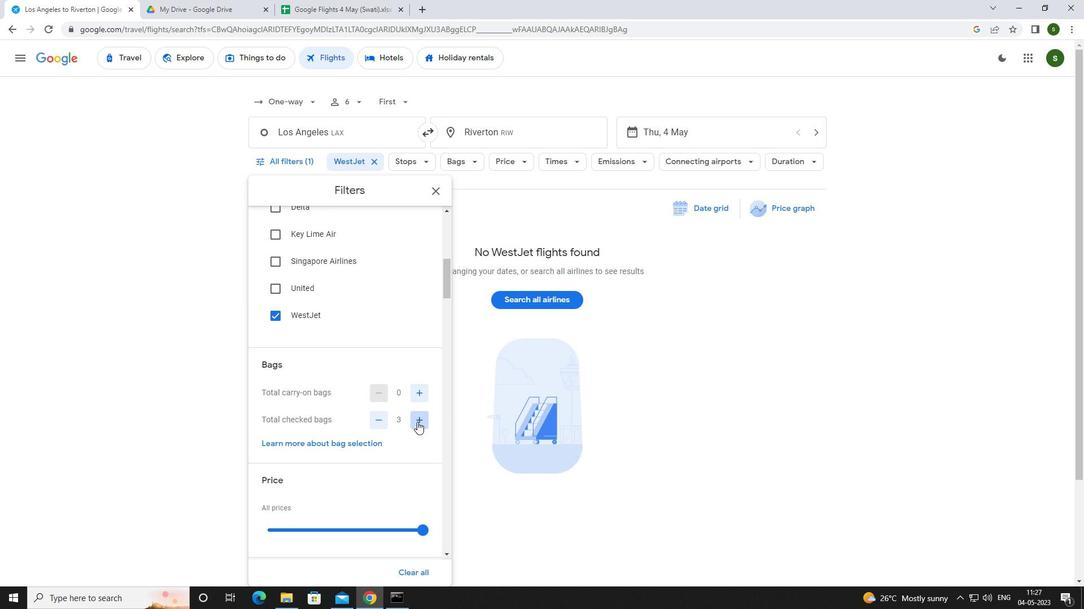 
Action: Mouse pressed left at (417, 422)
Screenshot: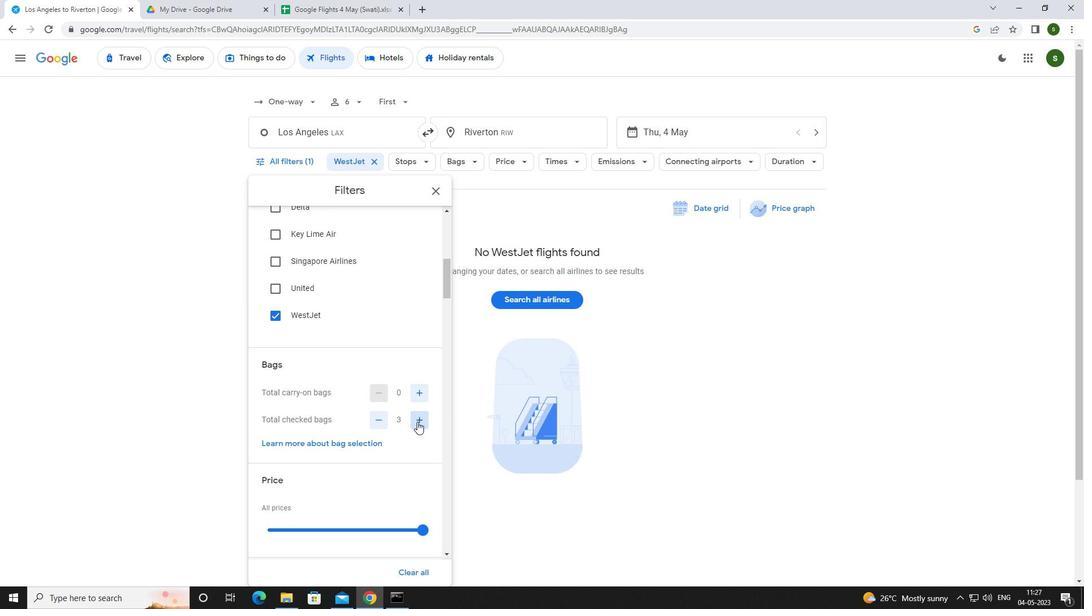 
Action: Mouse pressed left at (417, 422)
Screenshot: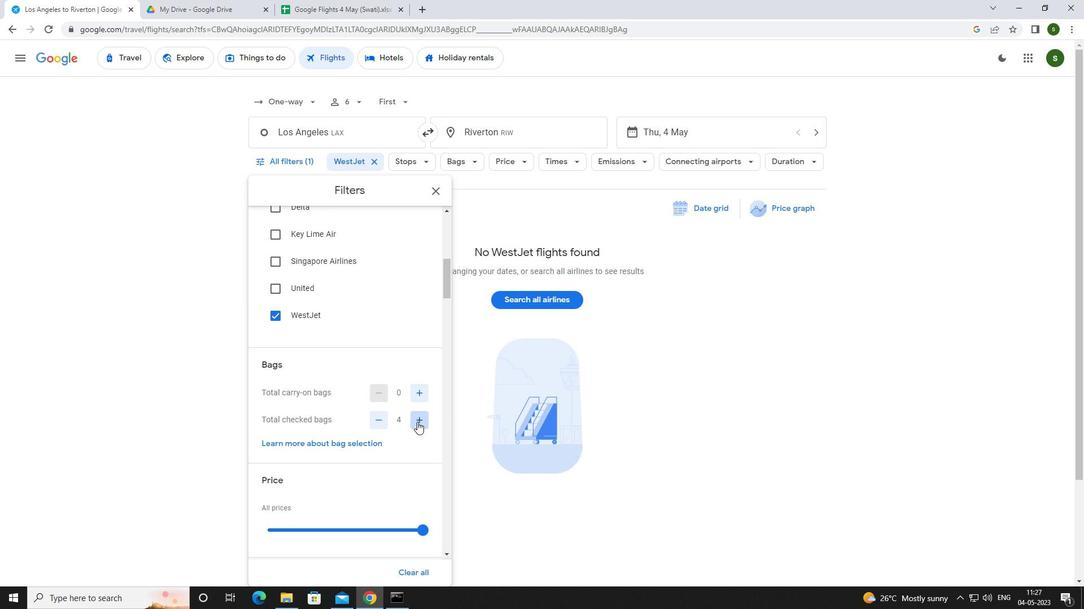 
Action: Mouse pressed left at (417, 422)
Screenshot: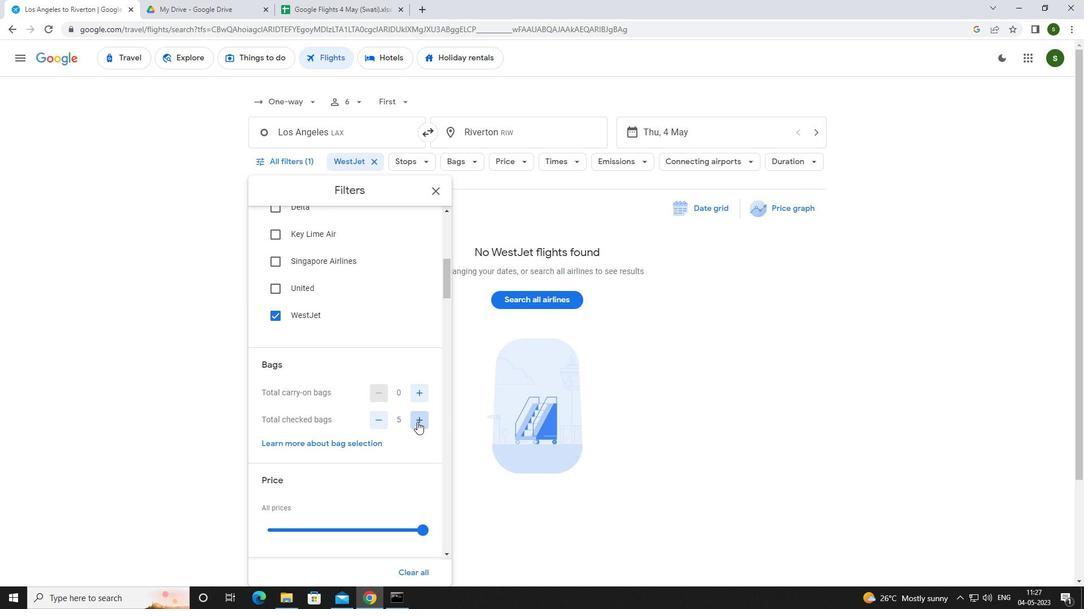 
Action: Mouse scrolled (417, 421) with delta (0, 0)
Screenshot: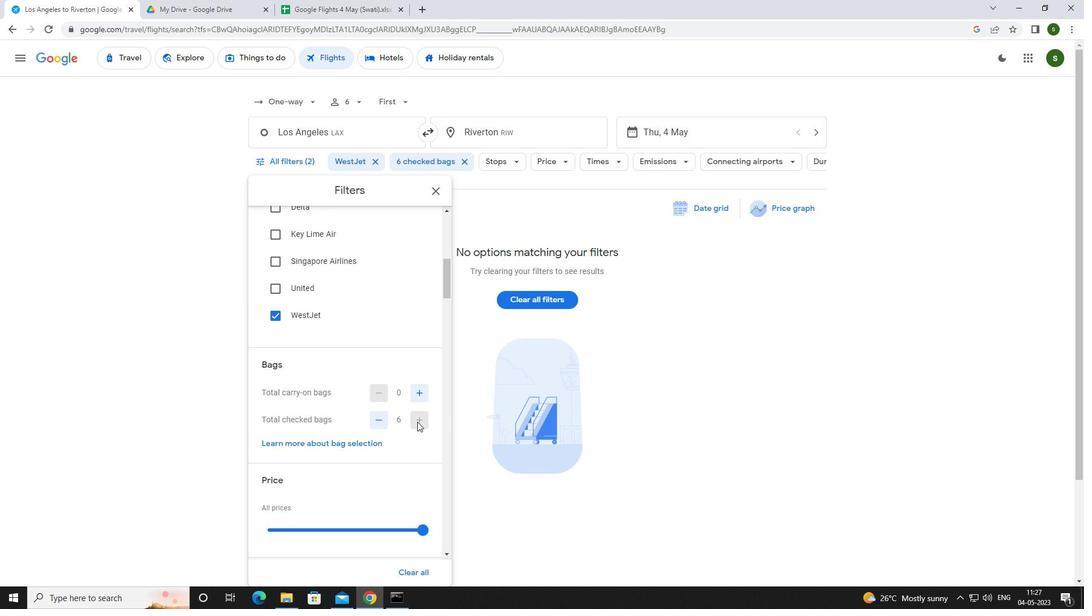 
Action: Mouse moved to (417, 422)
Screenshot: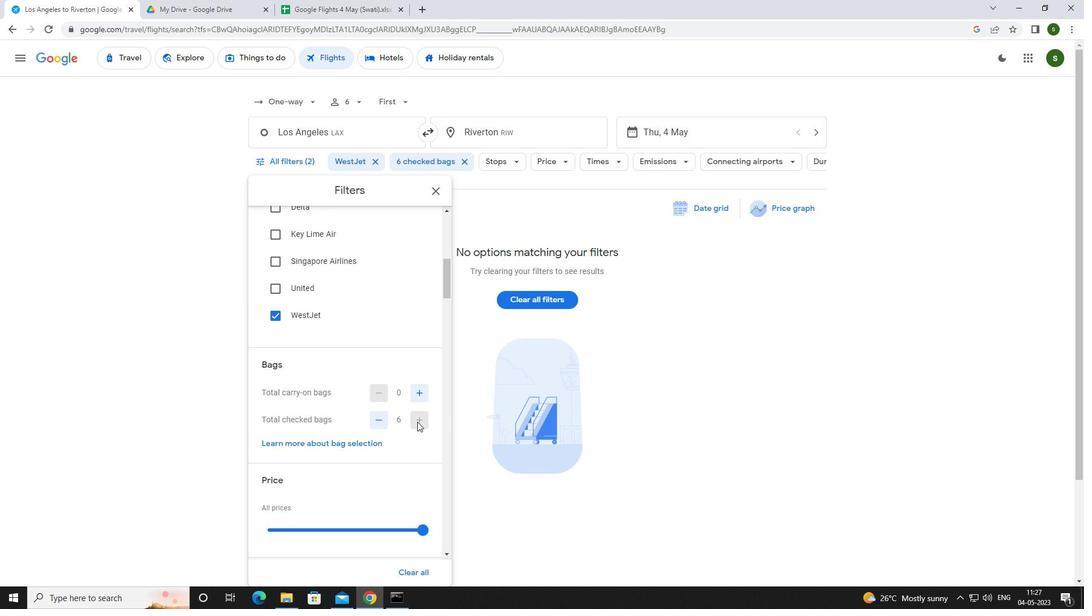 
Action: Mouse scrolled (417, 421) with delta (0, 0)
Screenshot: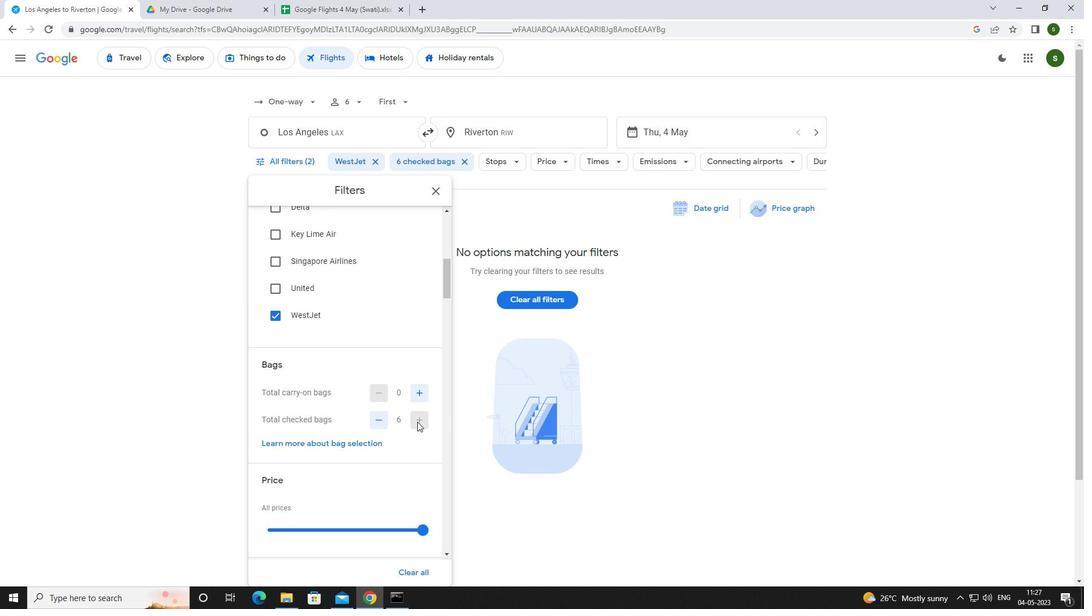 
Action: Mouse moved to (421, 421)
Screenshot: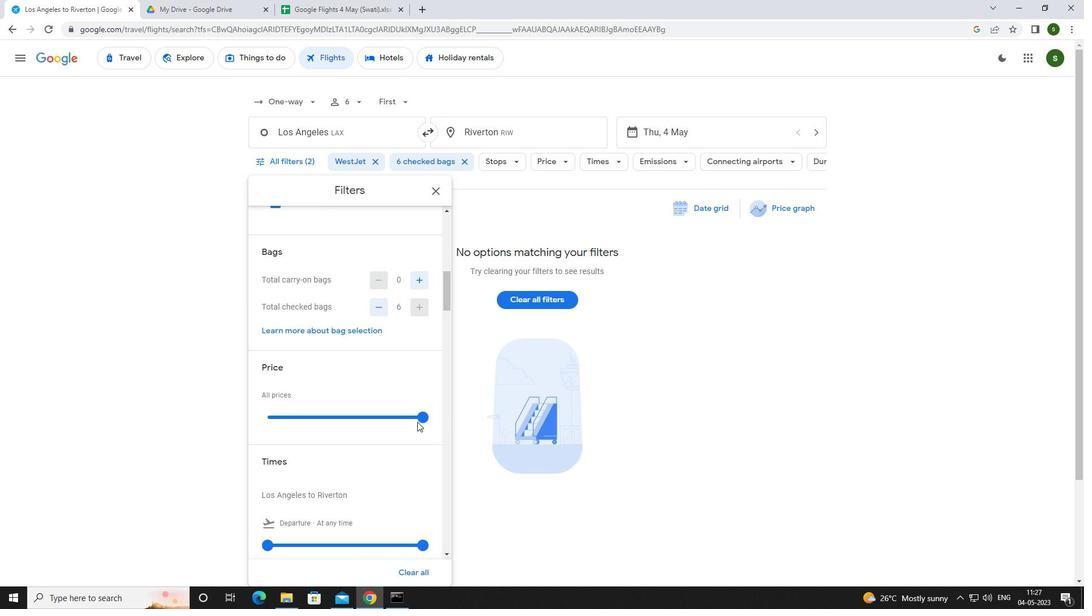 
Action: Mouse pressed left at (421, 421)
Screenshot: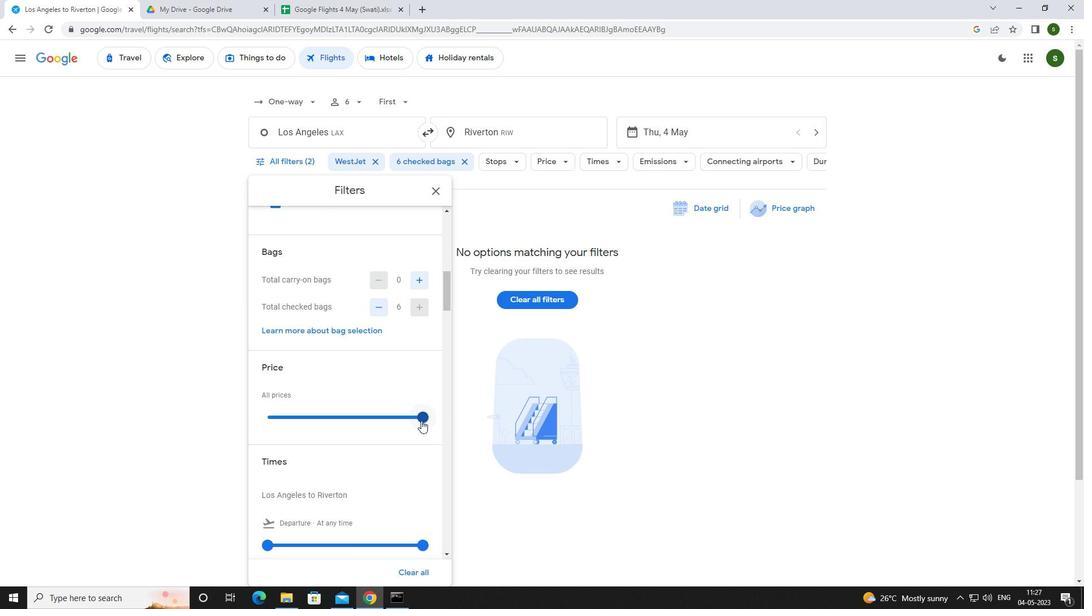
Action: Mouse moved to (313, 395)
Screenshot: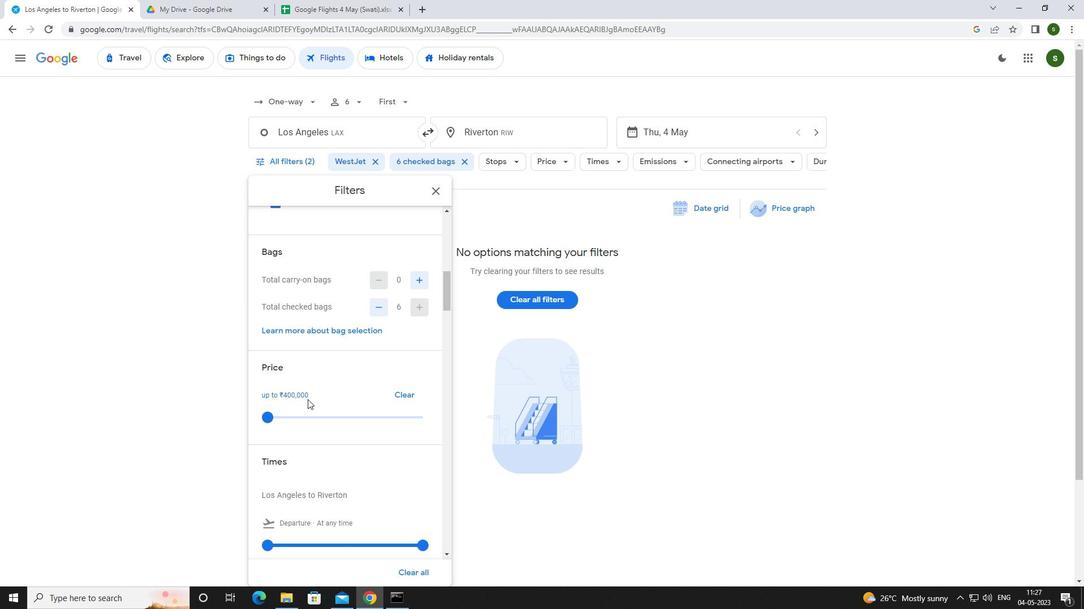
Action: Mouse scrolled (313, 395) with delta (0, 0)
Screenshot: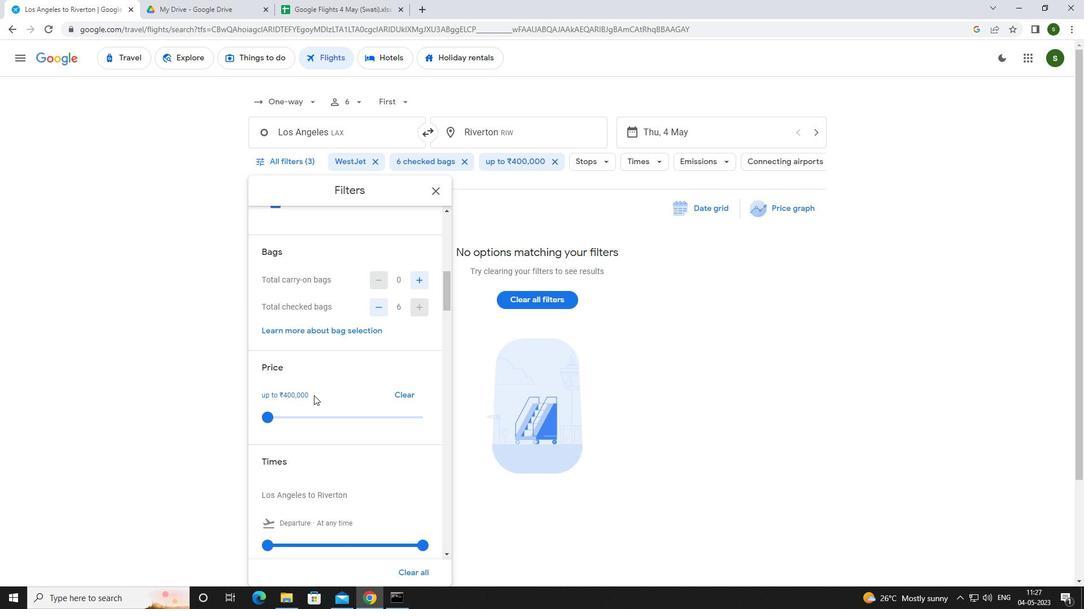 
Action: Mouse scrolled (313, 395) with delta (0, 0)
Screenshot: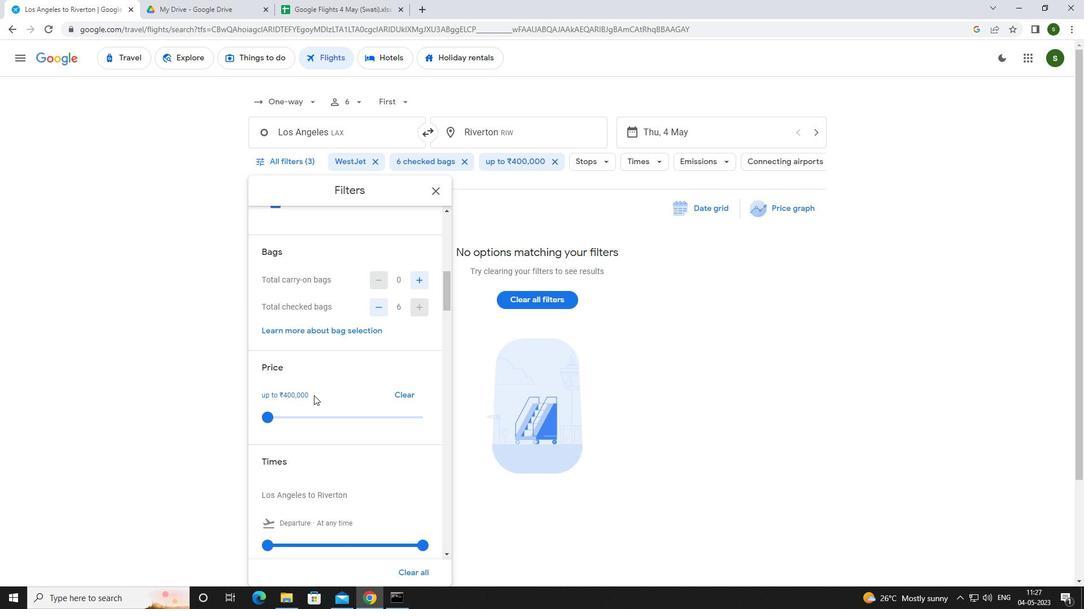
Action: Mouse moved to (266, 428)
Screenshot: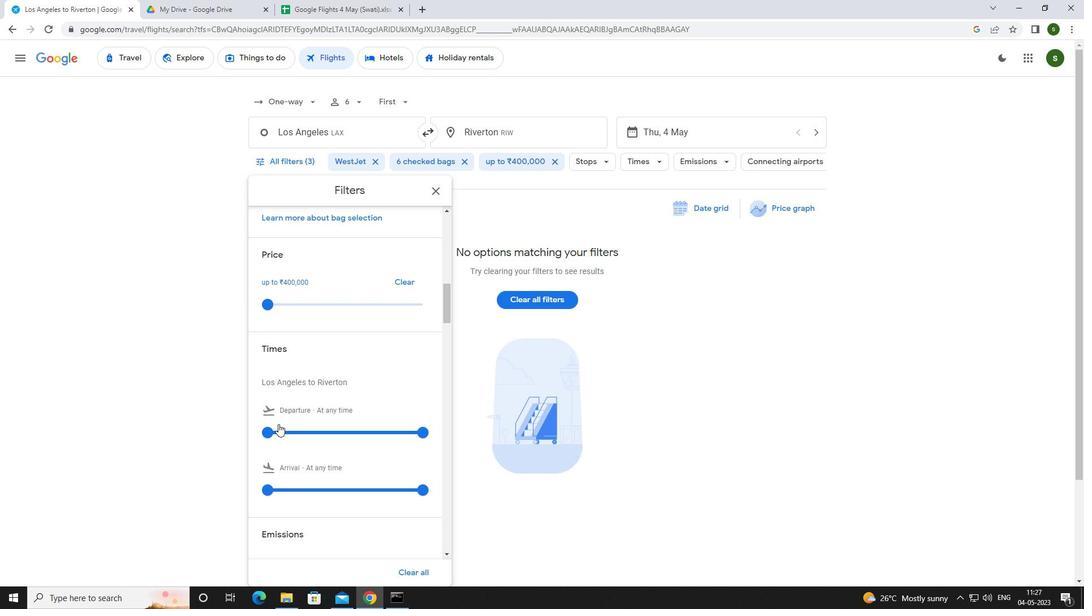 
Action: Mouse pressed left at (266, 428)
Screenshot: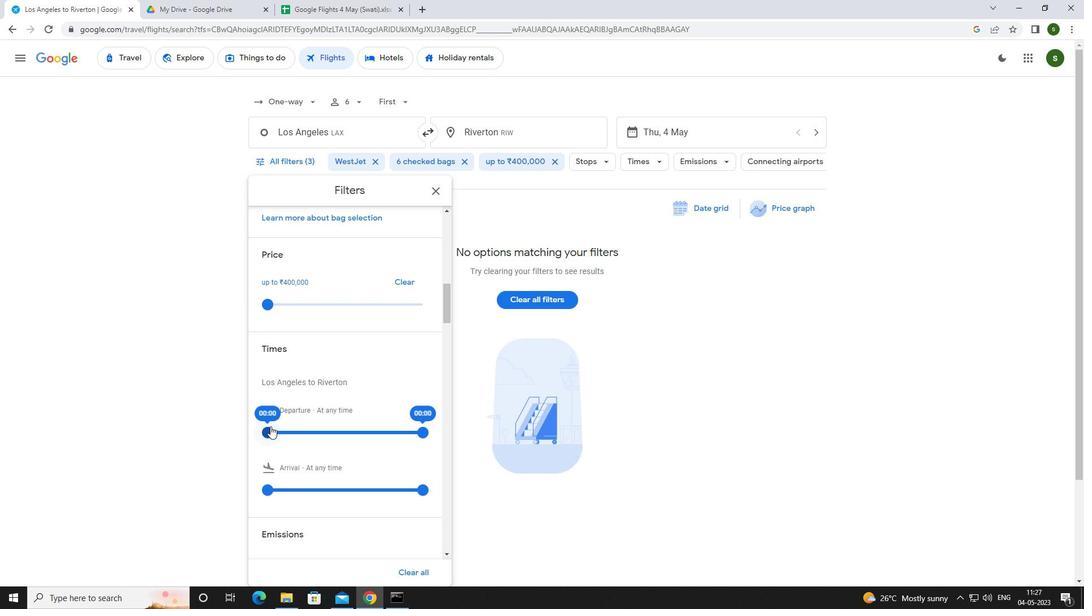 
Action: Mouse moved to (685, 400)
Screenshot: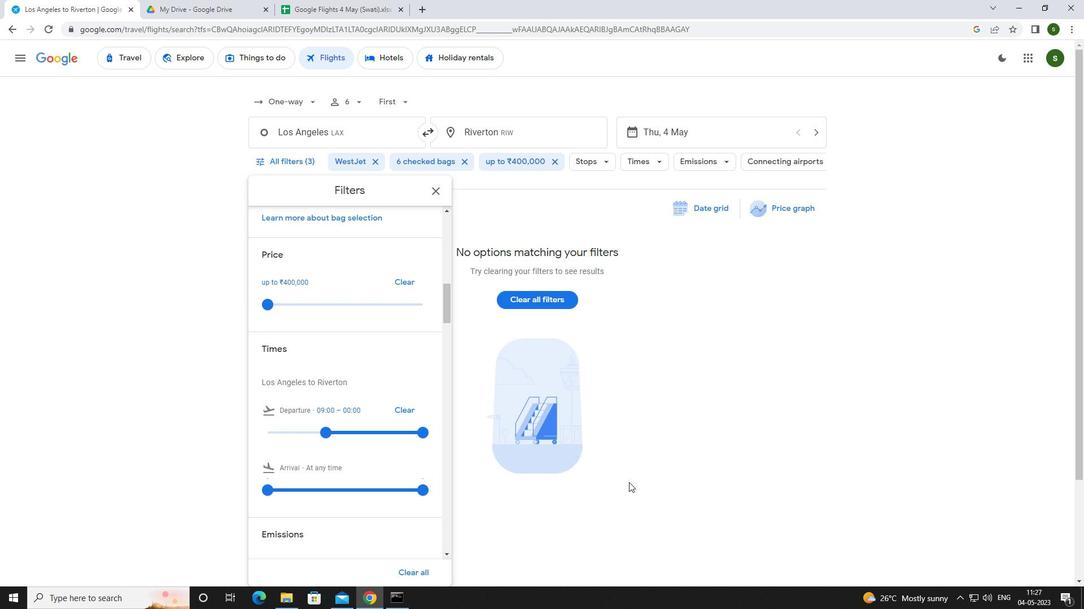 
Action: Mouse pressed left at (685, 400)
Screenshot: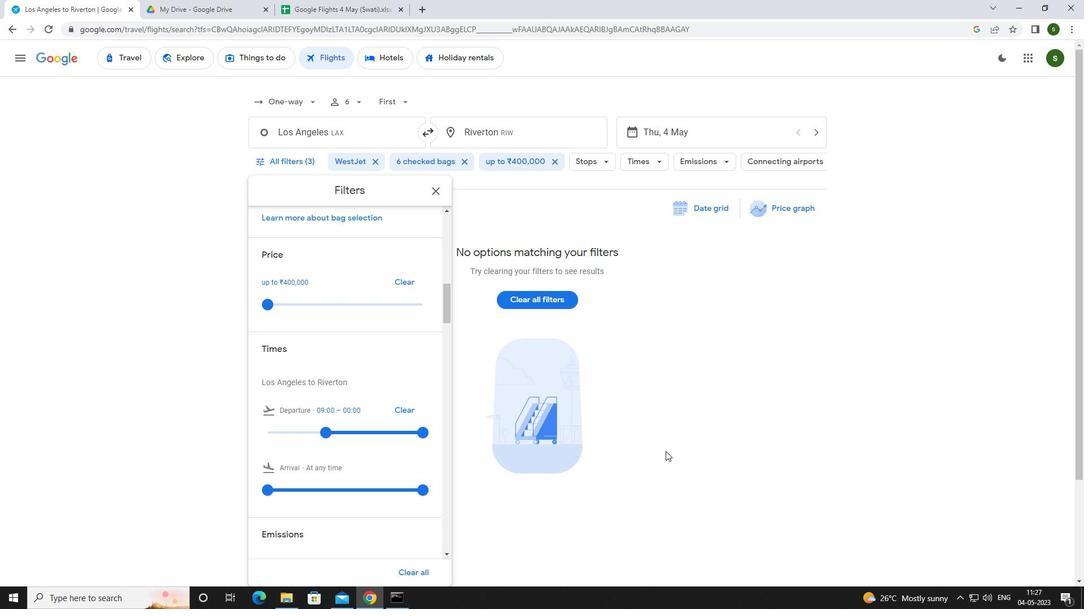 
